 Task: Create a sub task Release to Production / Go Live for the task  Integrate website with inventory management systems in the project AgileGenie , assign it to team member softage.2@softage.net and update the status of the sub task to  Off Track , set the priority of the sub task to High
Action: Mouse moved to (779, 472)
Screenshot: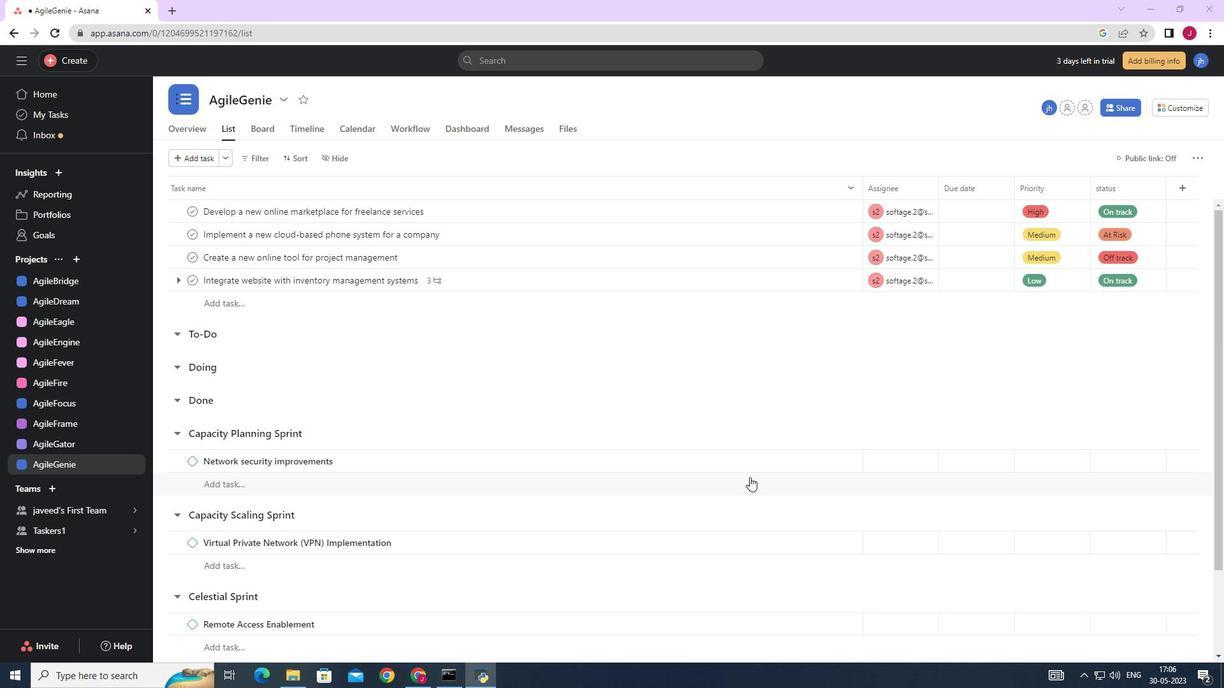 
Action: Mouse scrolled (779, 471) with delta (0, 0)
Screenshot: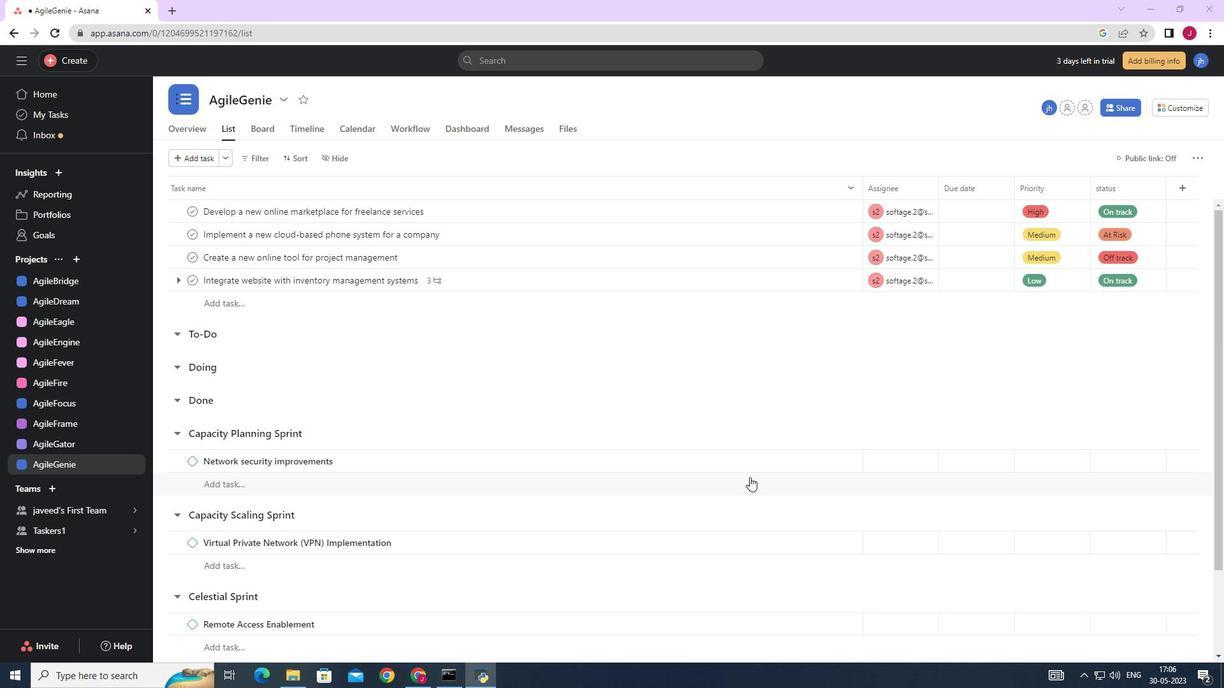 
Action: Mouse moved to (779, 471)
Screenshot: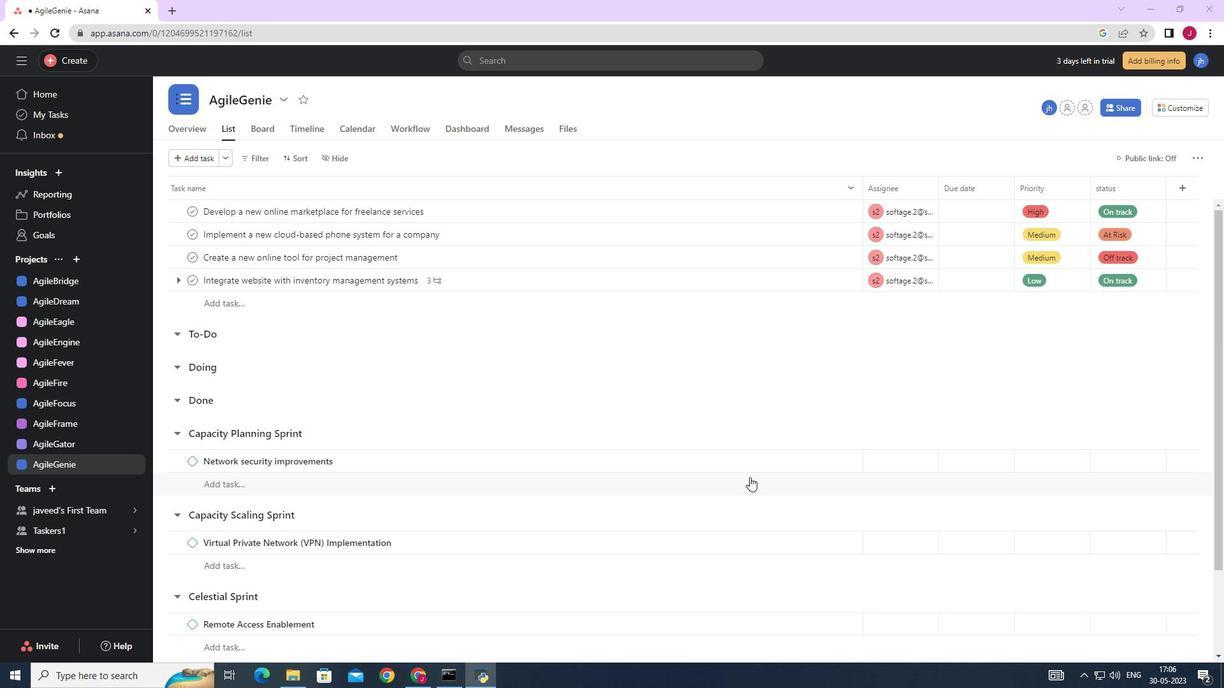 
Action: Mouse scrolled (779, 471) with delta (0, 0)
Screenshot: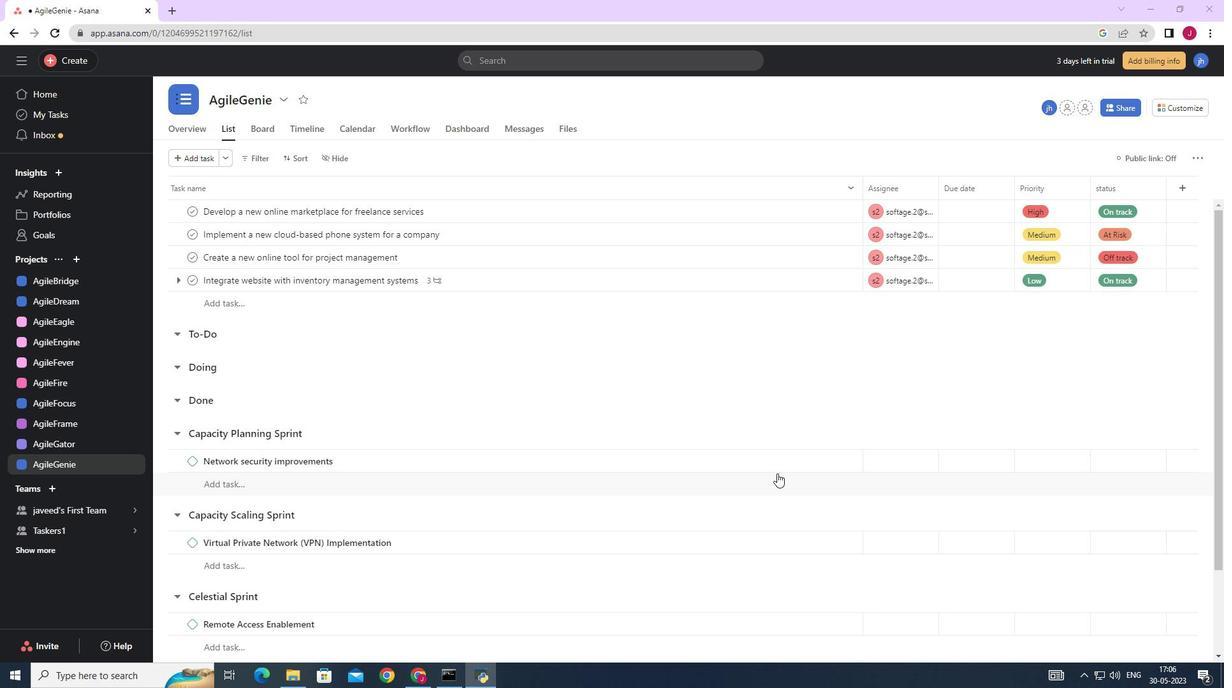 
Action: Mouse moved to (780, 471)
Screenshot: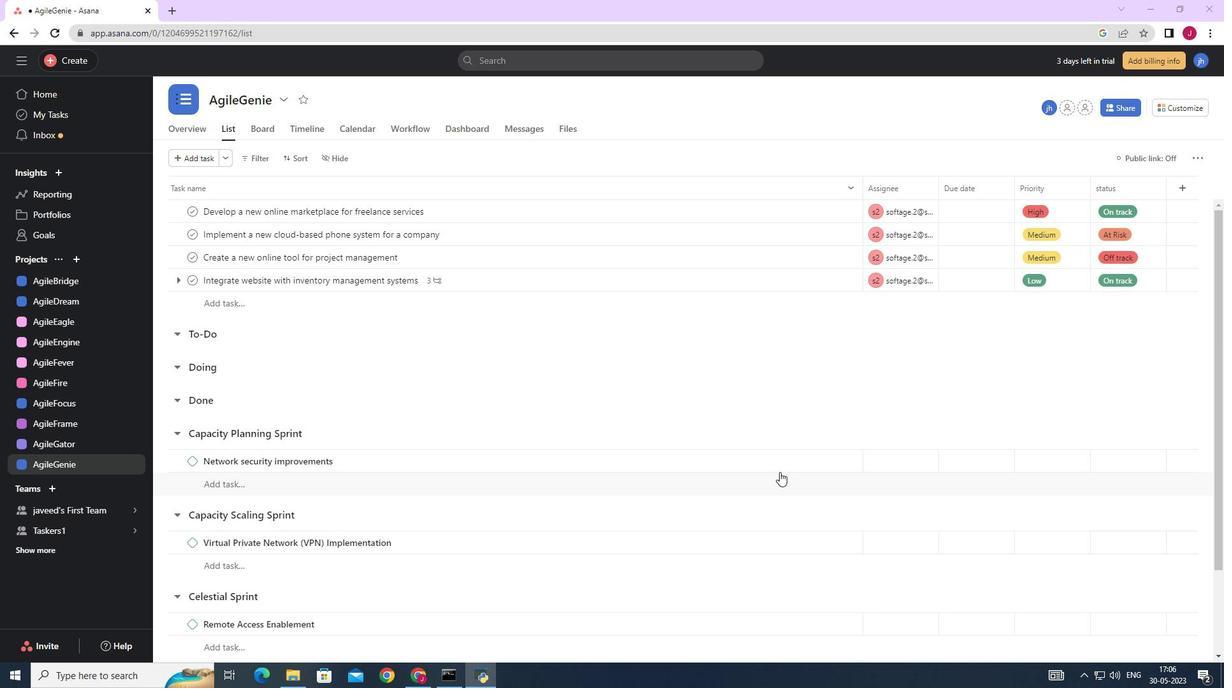 
Action: Mouse scrolled (780, 470) with delta (0, 0)
Screenshot: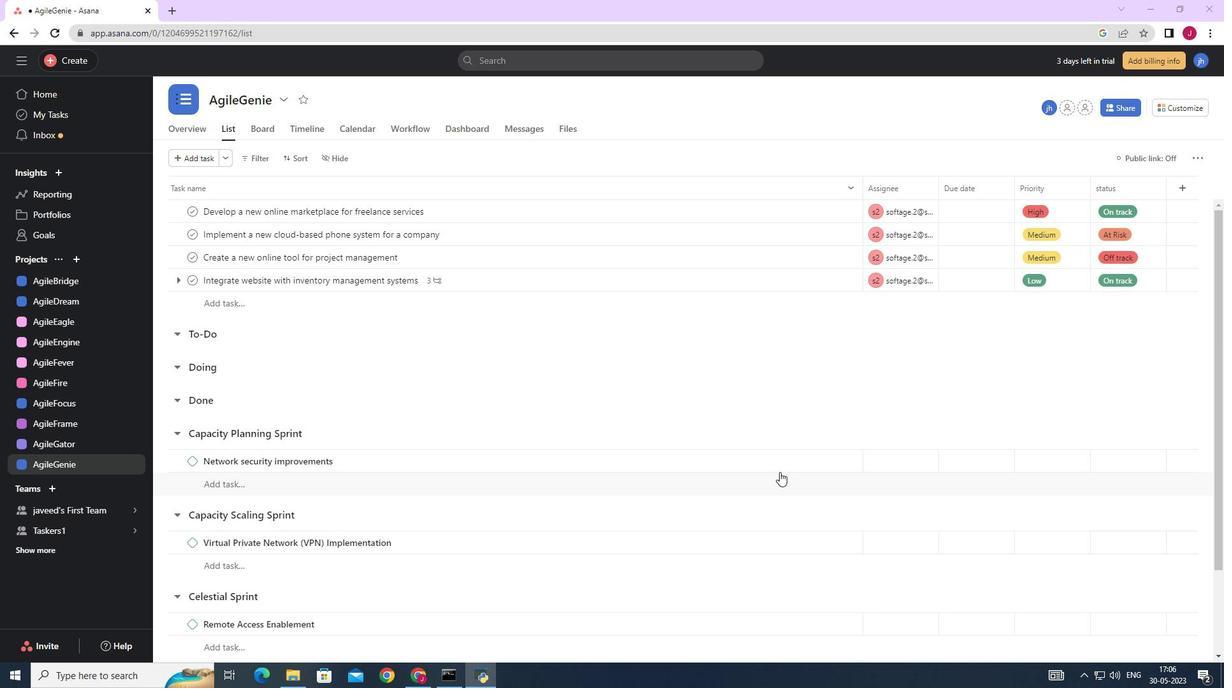 
Action: Mouse moved to (781, 471)
Screenshot: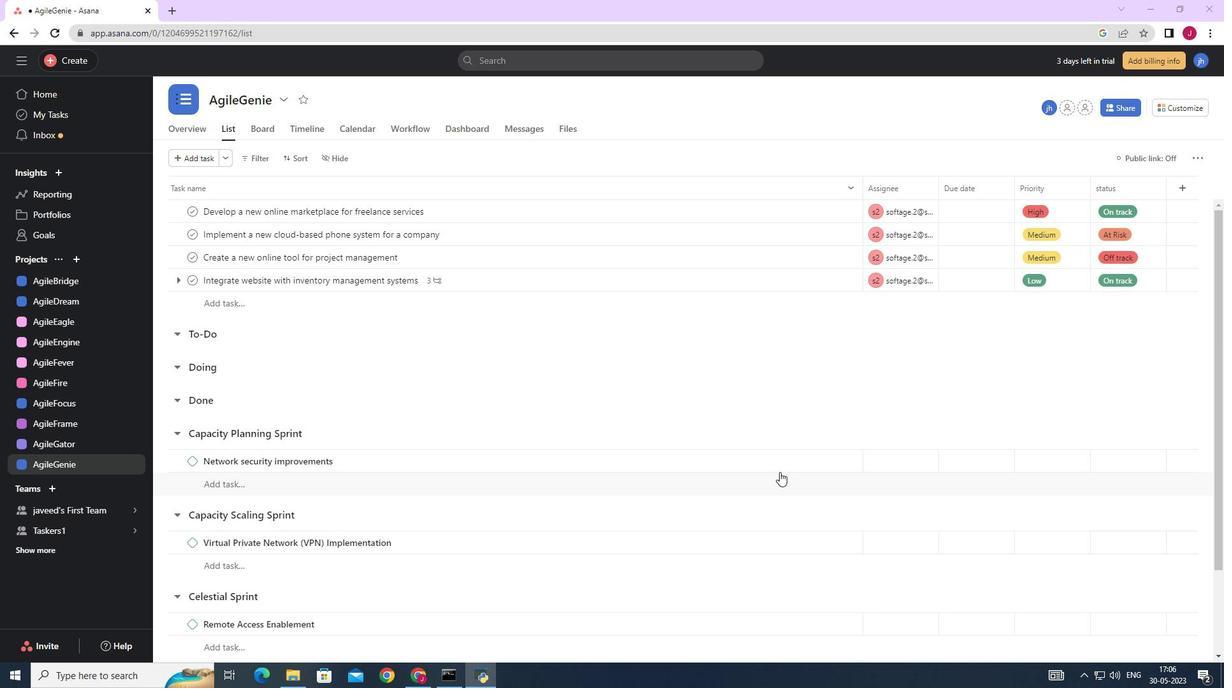 
Action: Mouse scrolled (781, 470) with delta (0, 0)
Screenshot: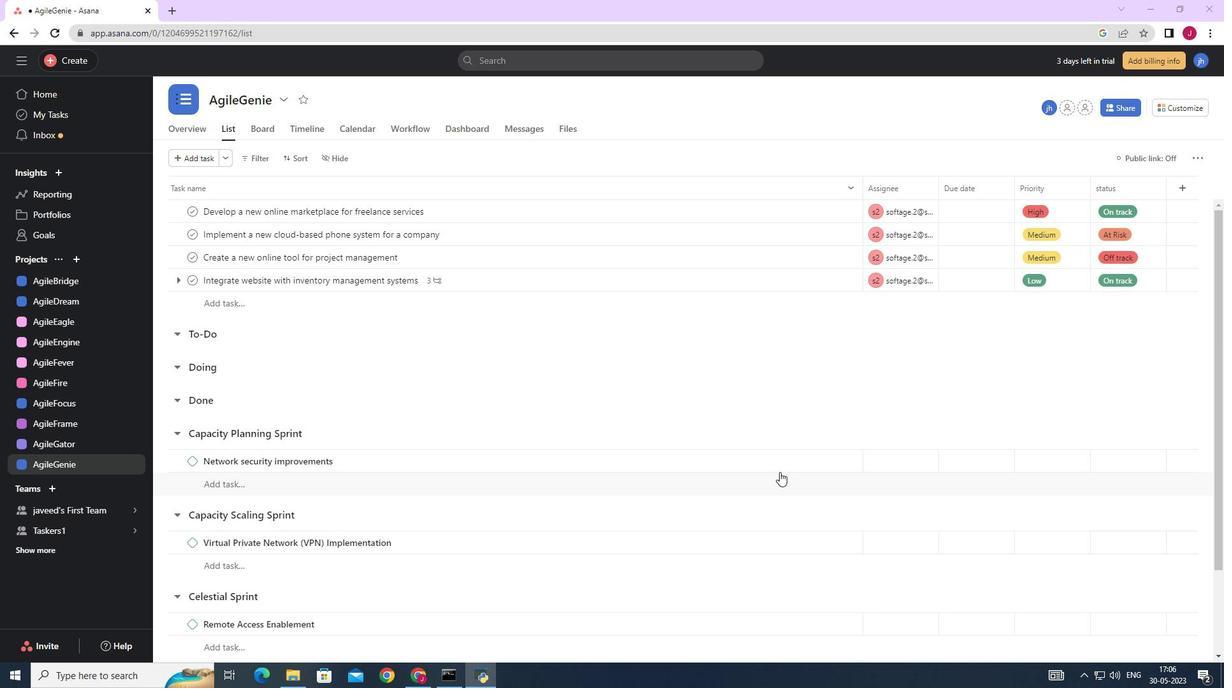 
Action: Mouse moved to (720, 432)
Screenshot: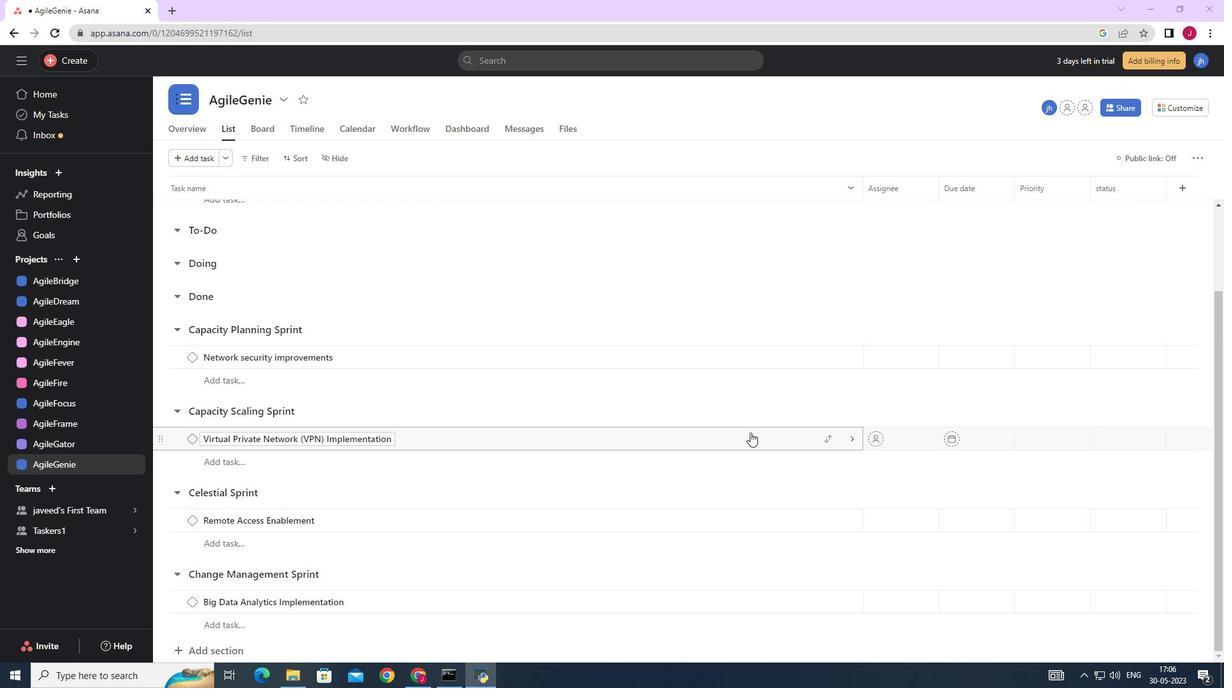 
Action: Mouse scrolled (720, 433) with delta (0, 0)
Screenshot: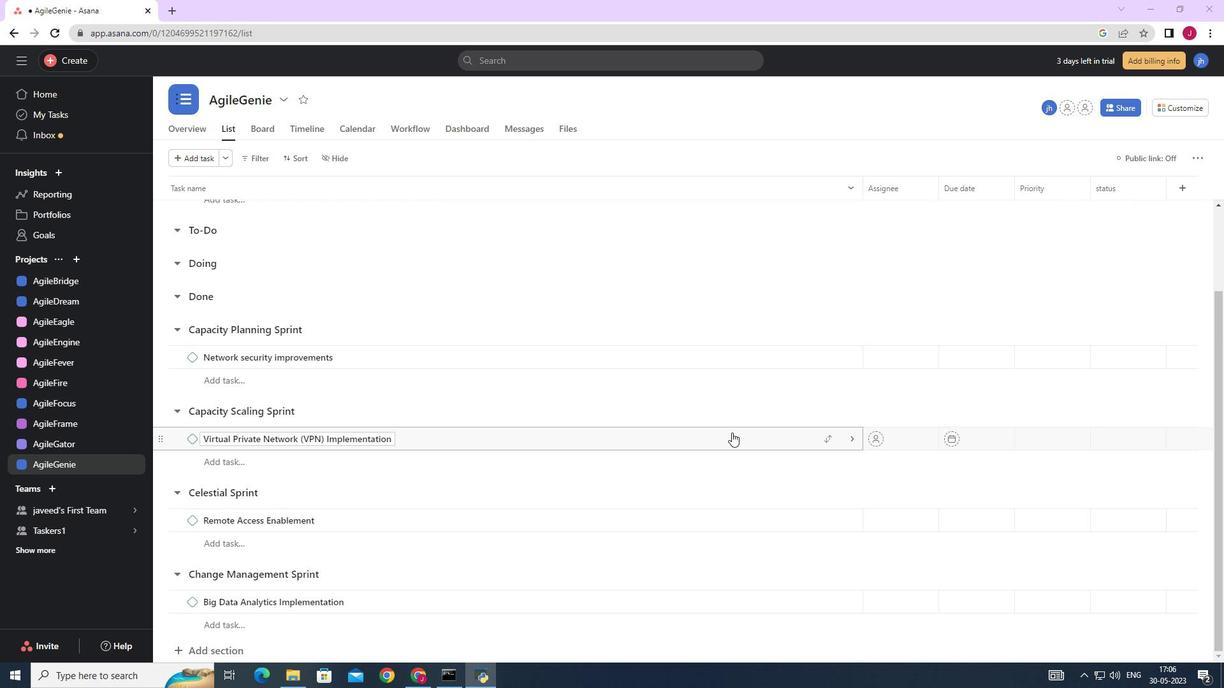 
Action: Mouse scrolled (720, 433) with delta (0, 0)
Screenshot: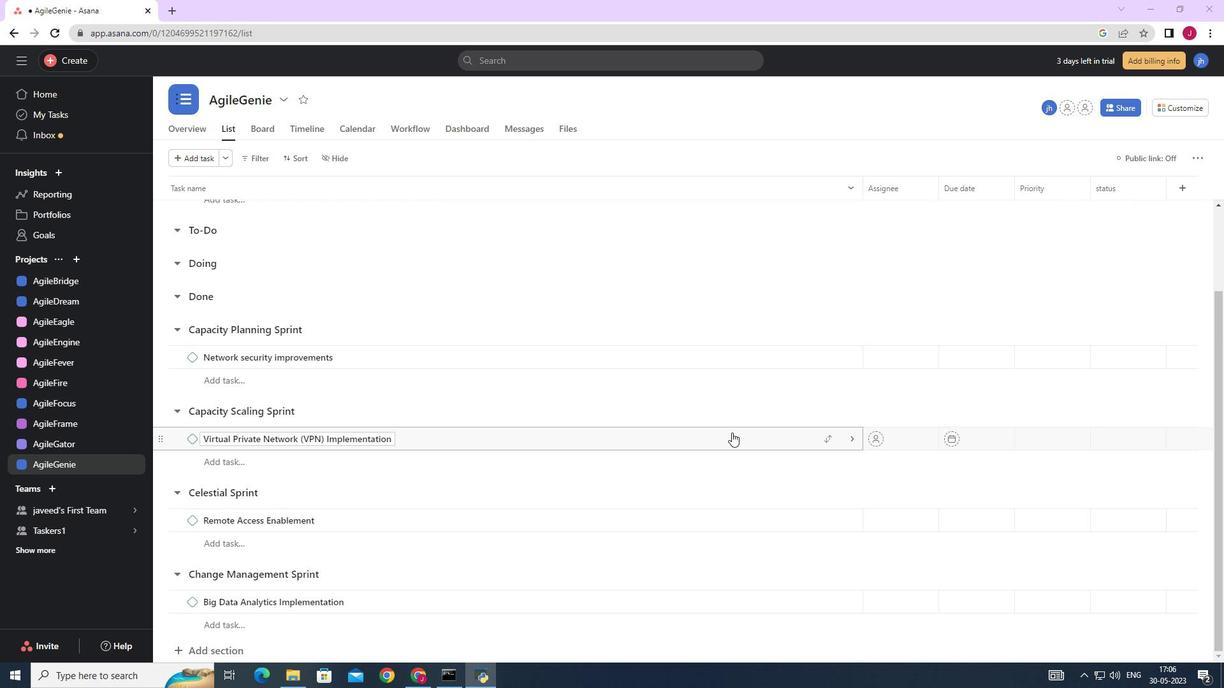 
Action: Mouse scrolled (720, 433) with delta (0, 0)
Screenshot: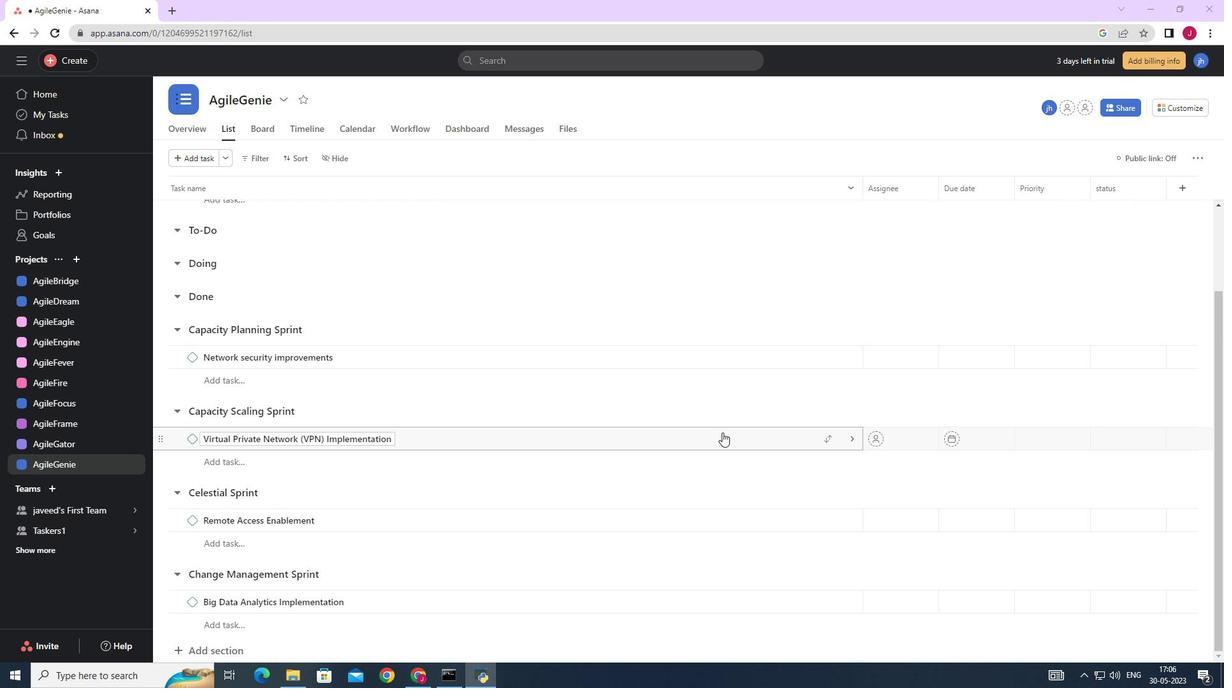 
Action: Mouse moved to (774, 286)
Screenshot: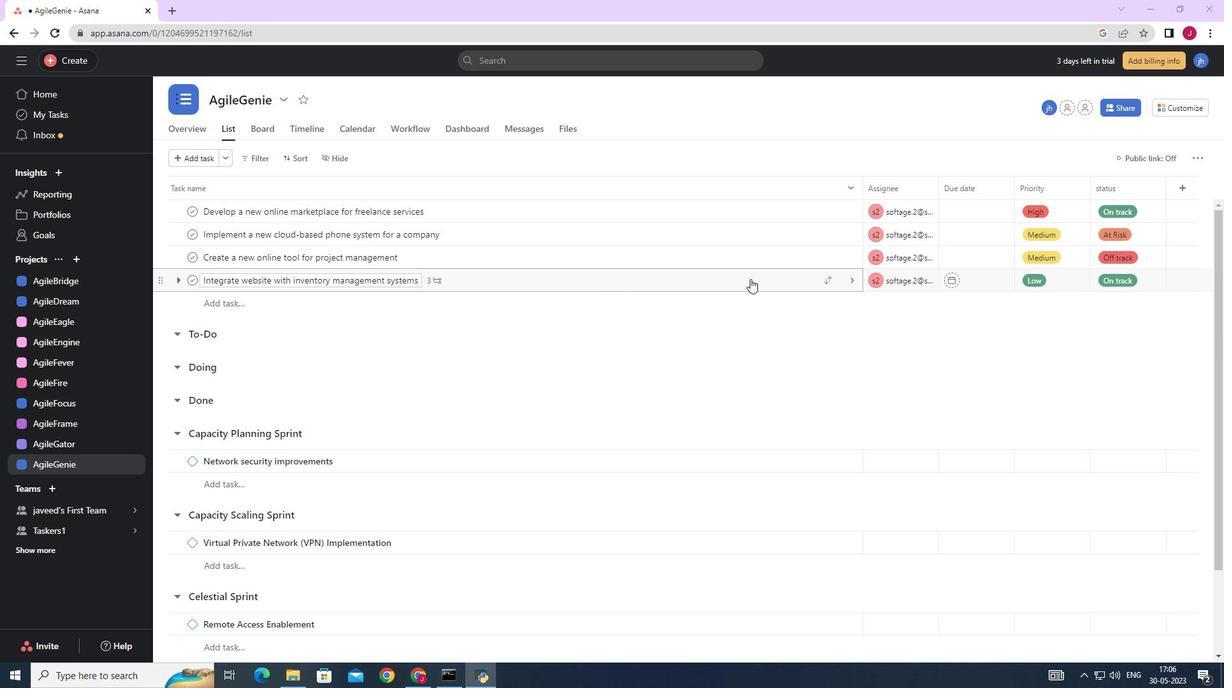 
Action: Mouse pressed left at (774, 286)
Screenshot: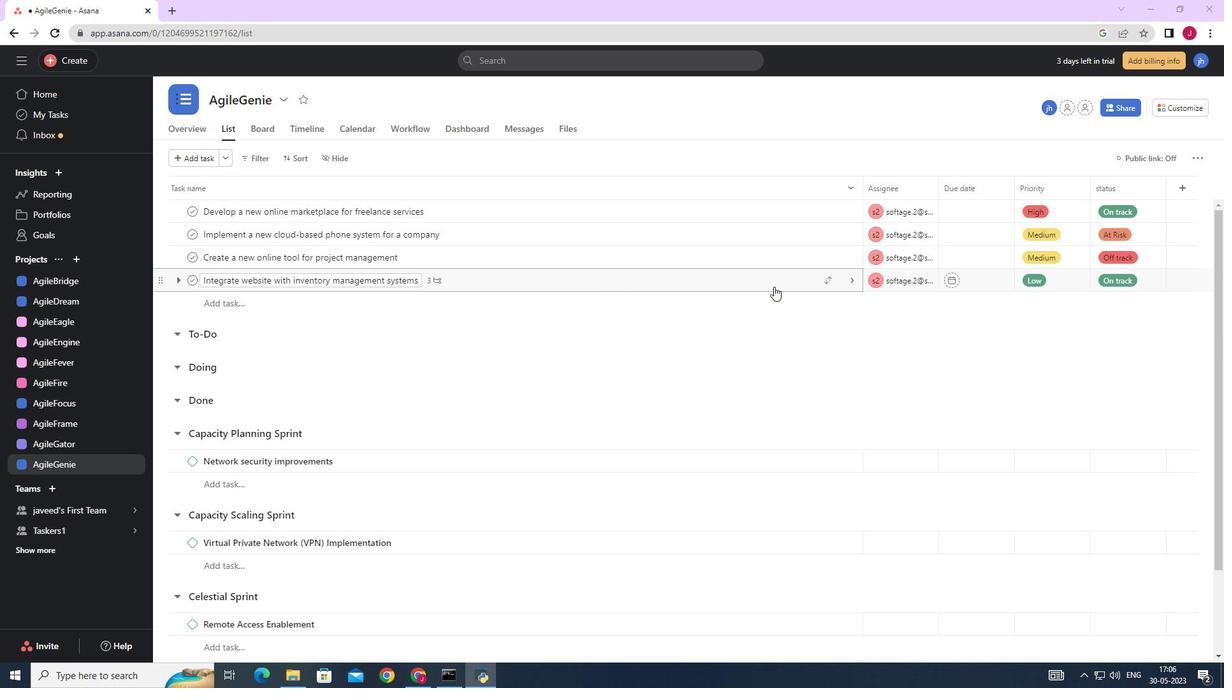 
Action: Mouse moved to (836, 430)
Screenshot: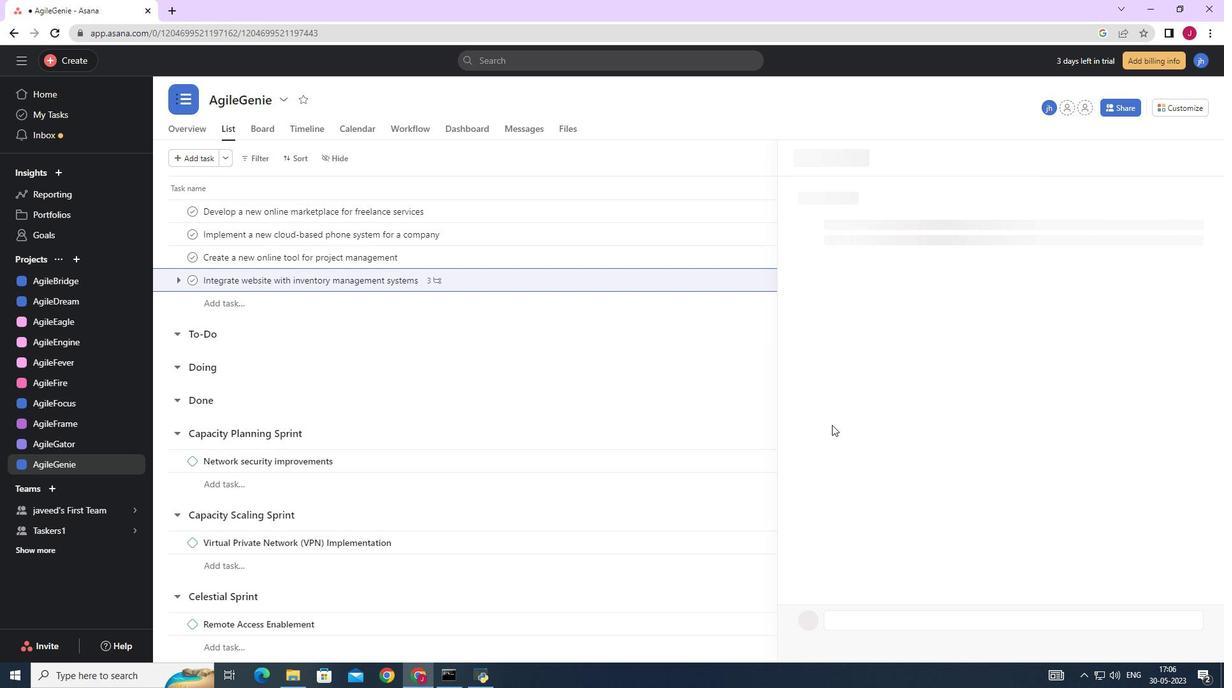 
Action: Mouse scrolled (836, 429) with delta (0, 0)
Screenshot: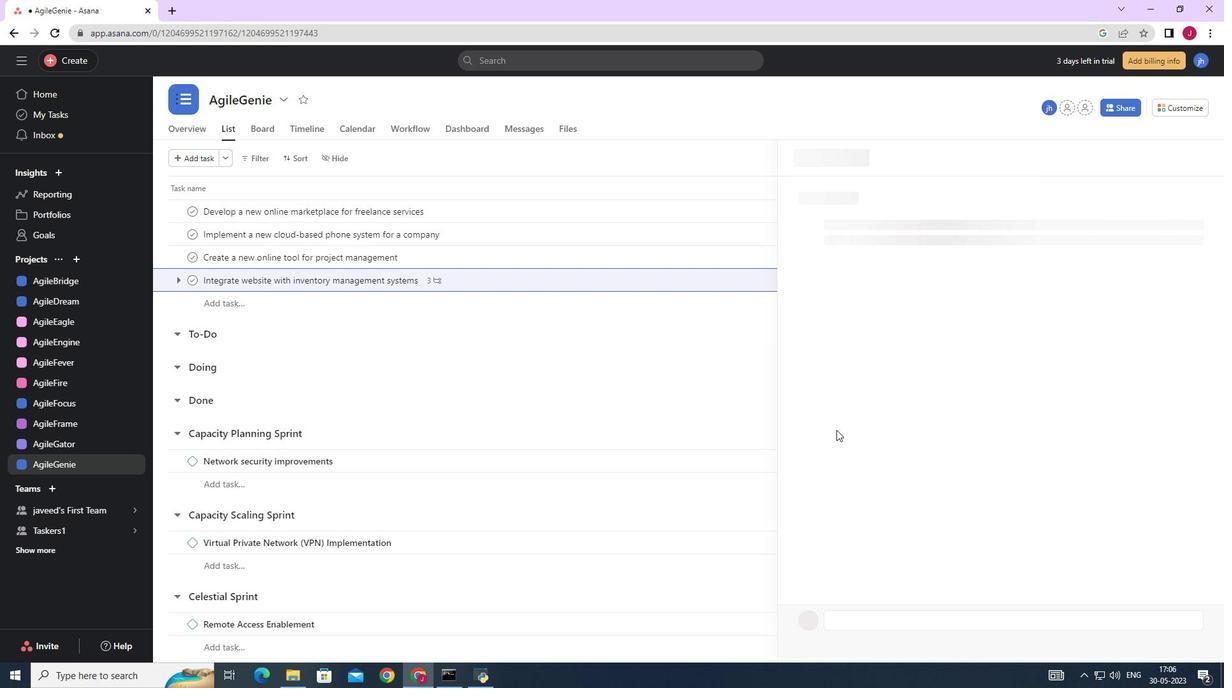 
Action: Mouse scrolled (836, 429) with delta (0, 0)
Screenshot: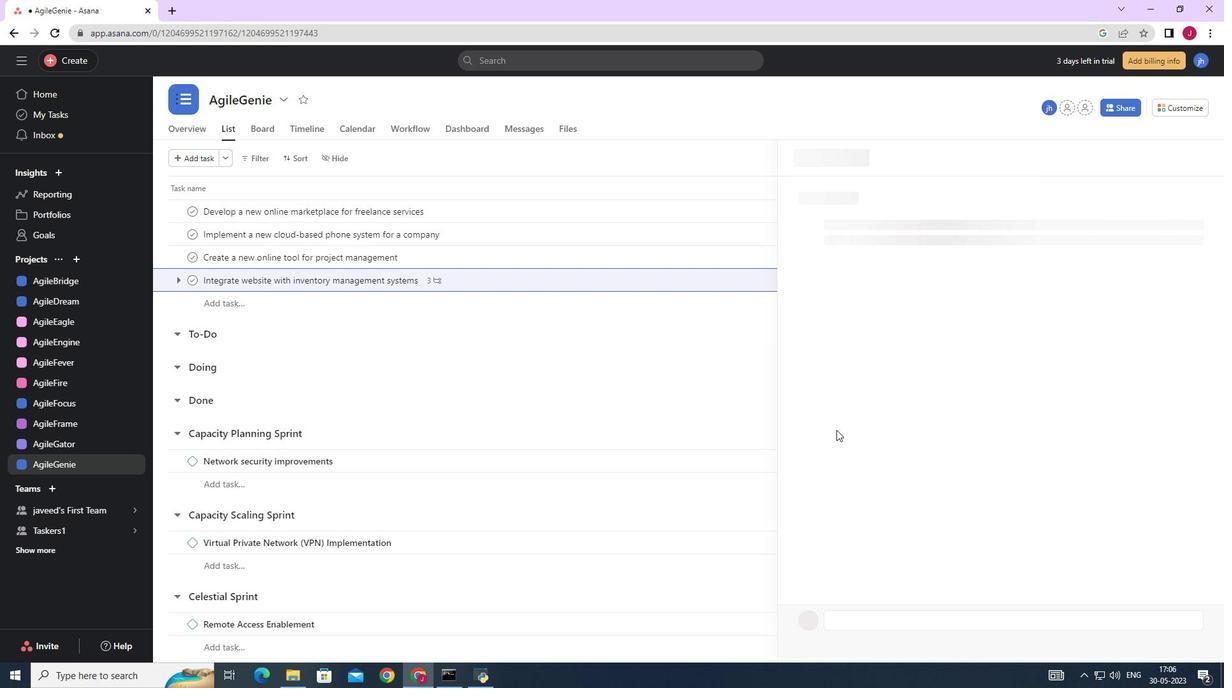 
Action: Mouse scrolled (836, 429) with delta (0, 0)
Screenshot: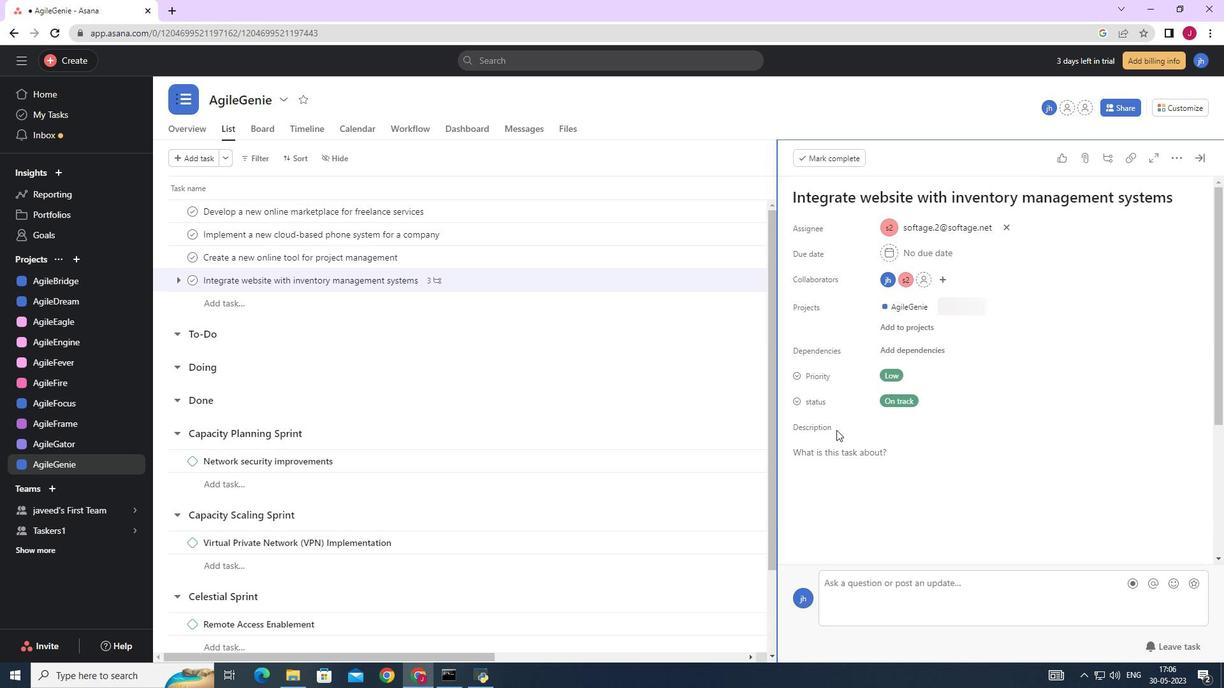 
Action: Mouse scrolled (836, 429) with delta (0, 0)
Screenshot: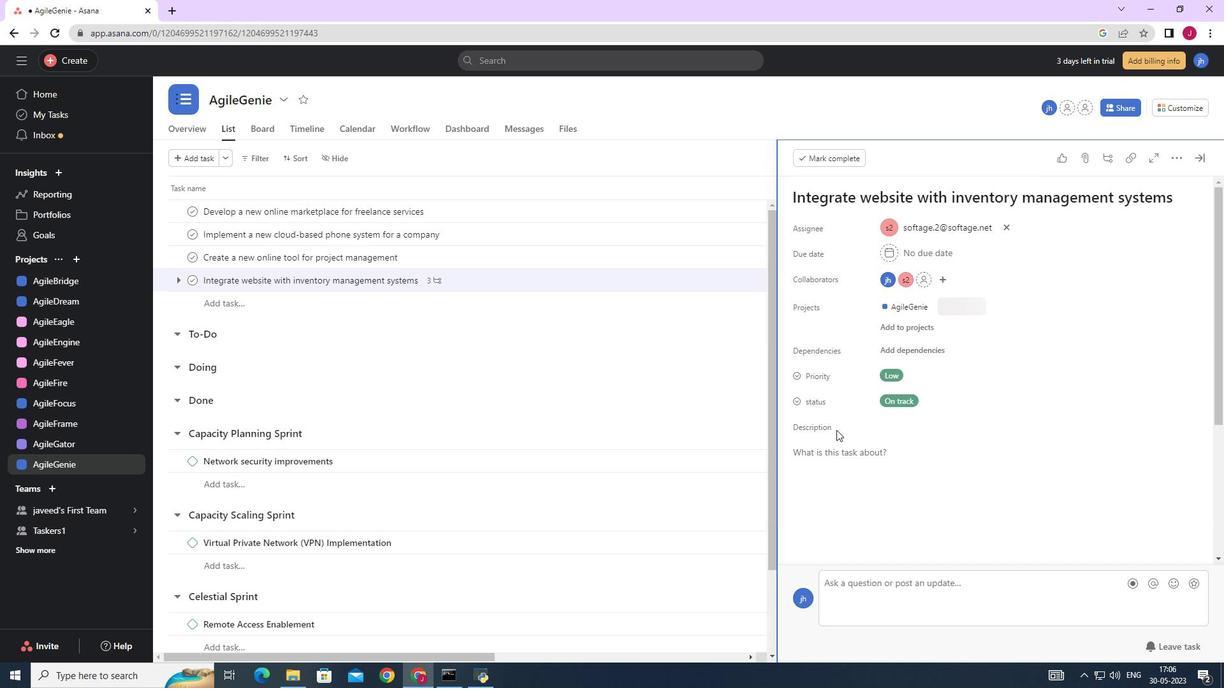 
Action: Mouse moved to (818, 461)
Screenshot: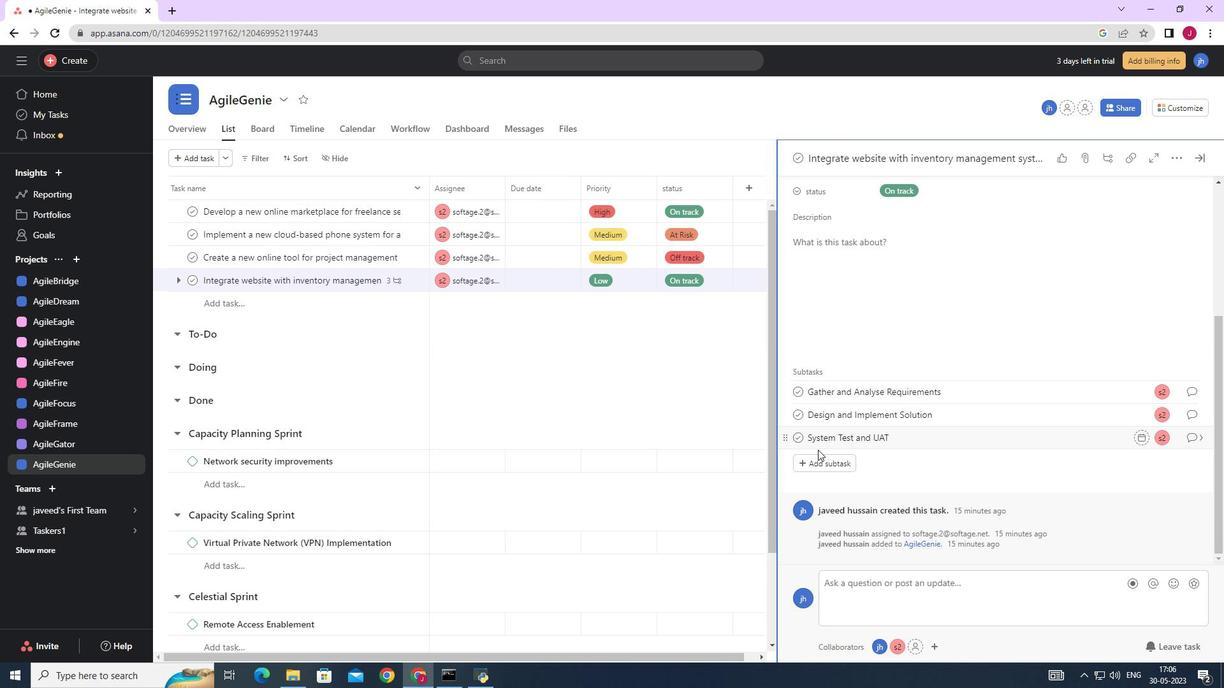 
Action: Mouse pressed left at (818, 461)
Screenshot: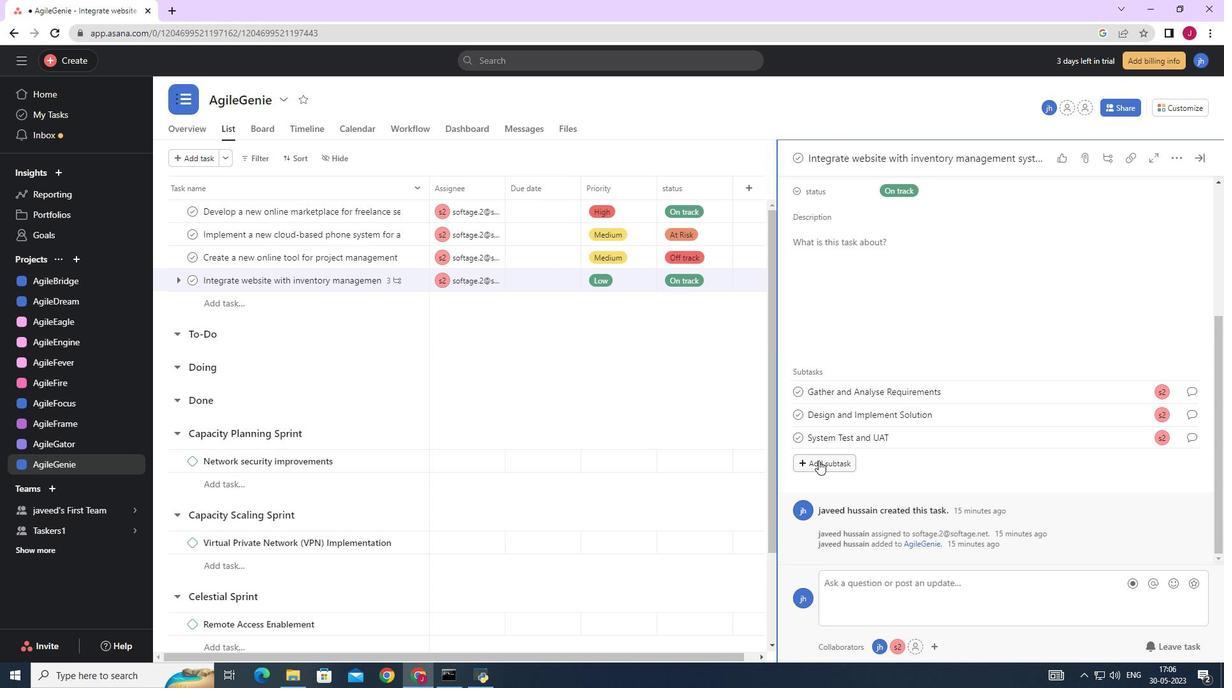 
Action: Mouse moved to (817, 462)
Screenshot: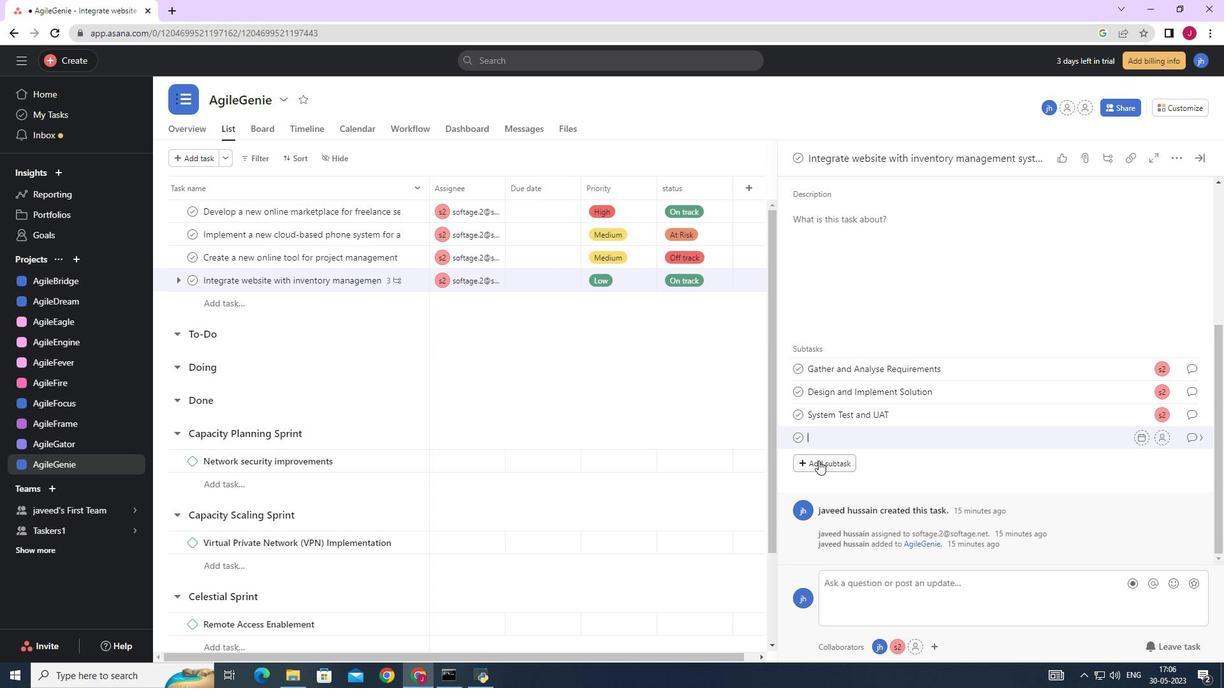
Action: Key pressed <Key.caps_lock>R<Key.caps_lock>e;ease<Key.space><Key.backspace><Key.backspace><Key.backspace><Key.backspace><Key.backspace><Key.backspace><Key.backspace><Key.backspace><Key.backspace><Key.backspace><Key.backspace>r<Key.caps_lock>ELEASE<Key.space>TO<Key.space>ORODUCTION<Key.space>/<Key.space><Key.caps_lock>g<Key.caps_lock>O<Key.space><Key.caps_lock>l<Key.caps_lock>IVE<Key.space><Key.left><Key.left><Key.left><Key.left><Key.left><Key.left><Key.left><Key.left><Key.left><Key.left><Key.left><Key.left><Key.left><Key.left><Key.left><Key.left><Key.left><Key.left><Key.left><Key.left><Key.backspace>P<Key.right><Key.right><Key.right><Key.right><Key.right><Key.right><Key.right><Key.right><Key.right><Key.right><Key.right><Key.right><Key.right><Key.right><Key.right><Key.right><Key.right><Key.right><Key.right>
Screenshot: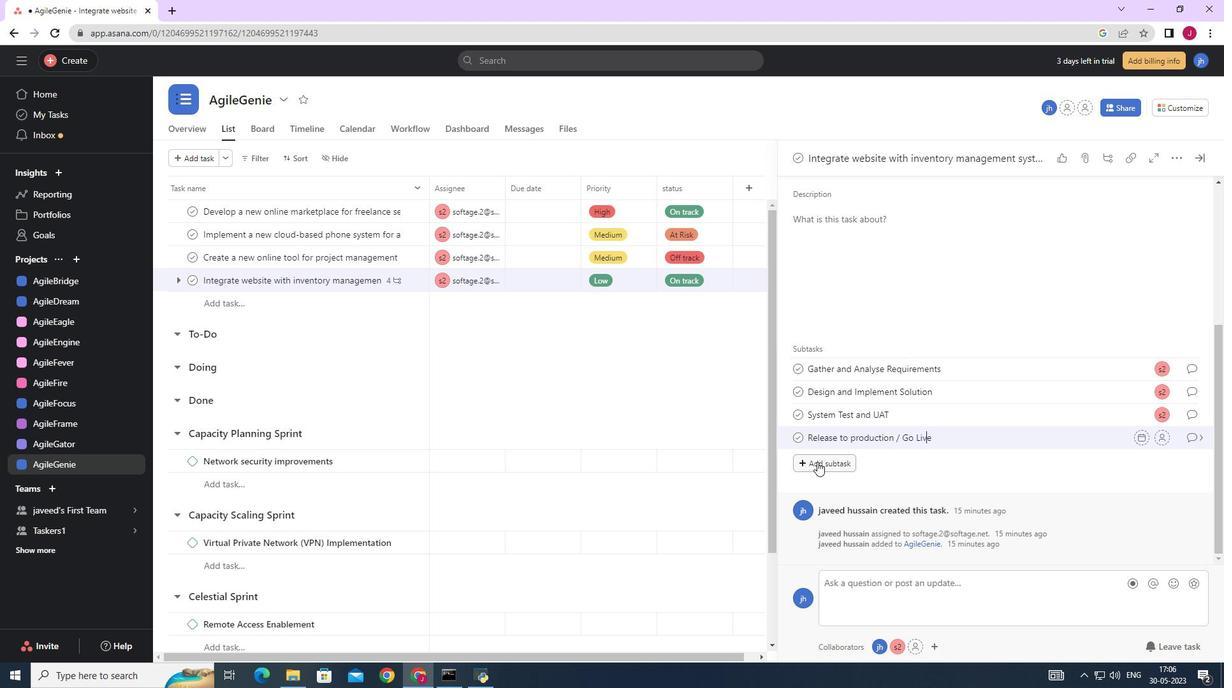 
Action: Mouse moved to (1165, 441)
Screenshot: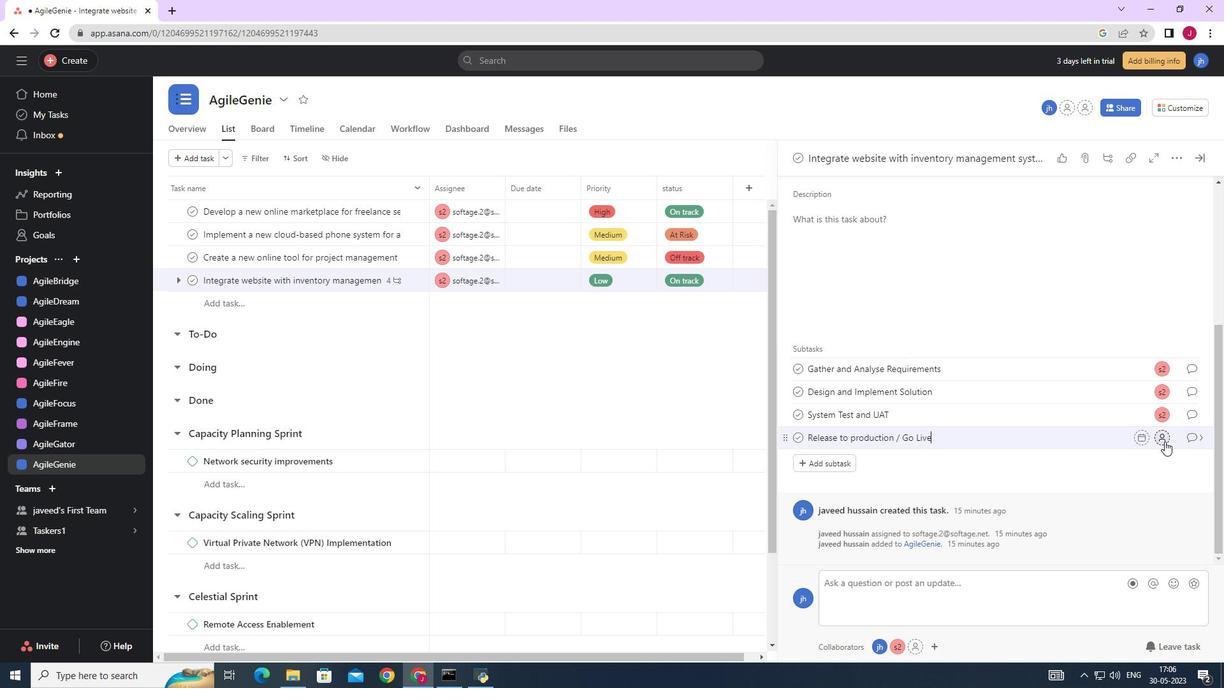 
Action: Mouse pressed left at (1165, 441)
Screenshot: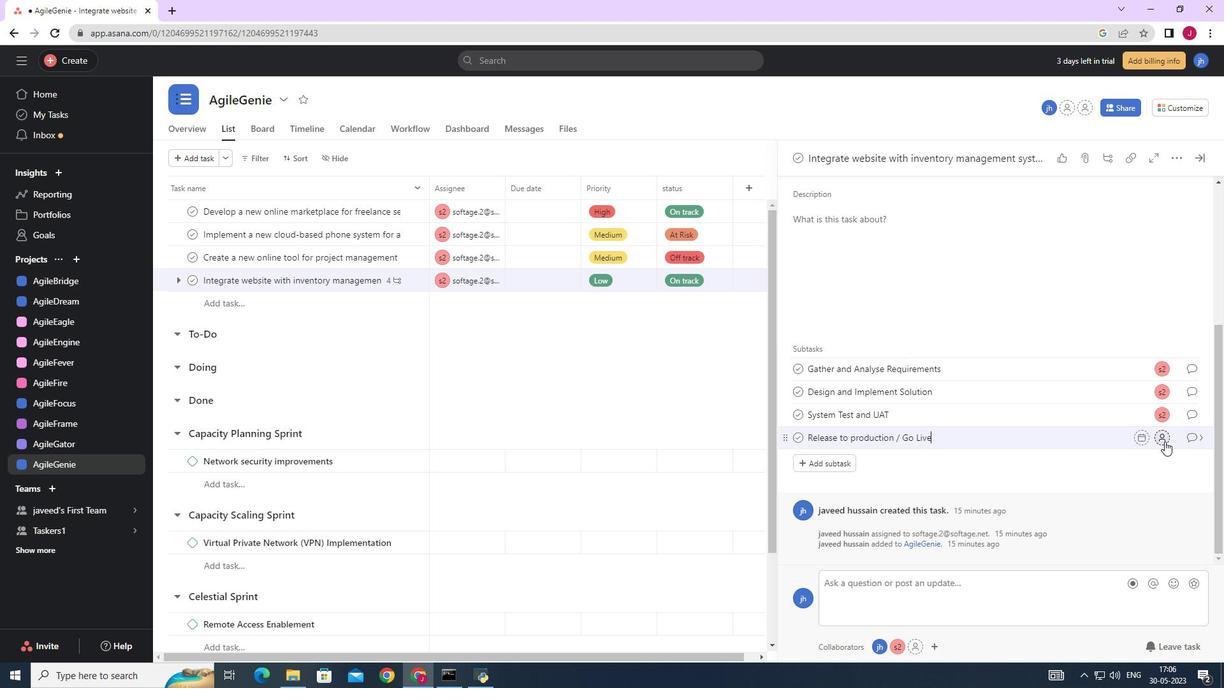 
Action: Mouse moved to (971, 497)
Screenshot: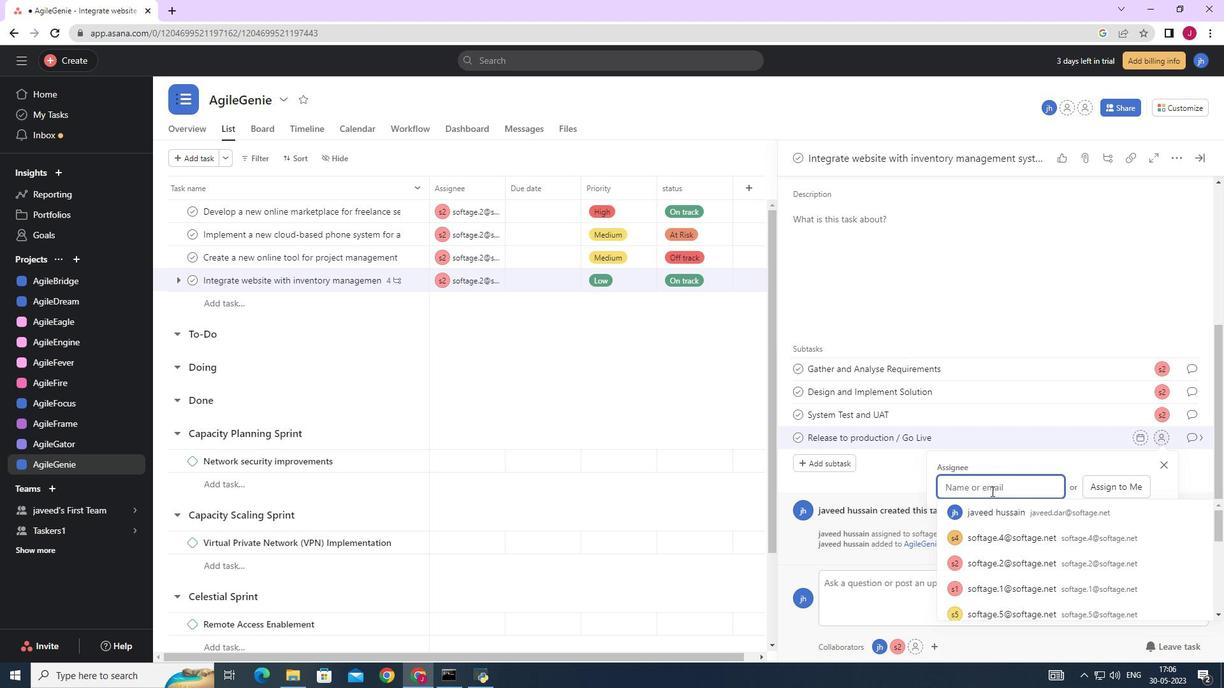 
Action: Key pressed SOFTAGE.2
Screenshot: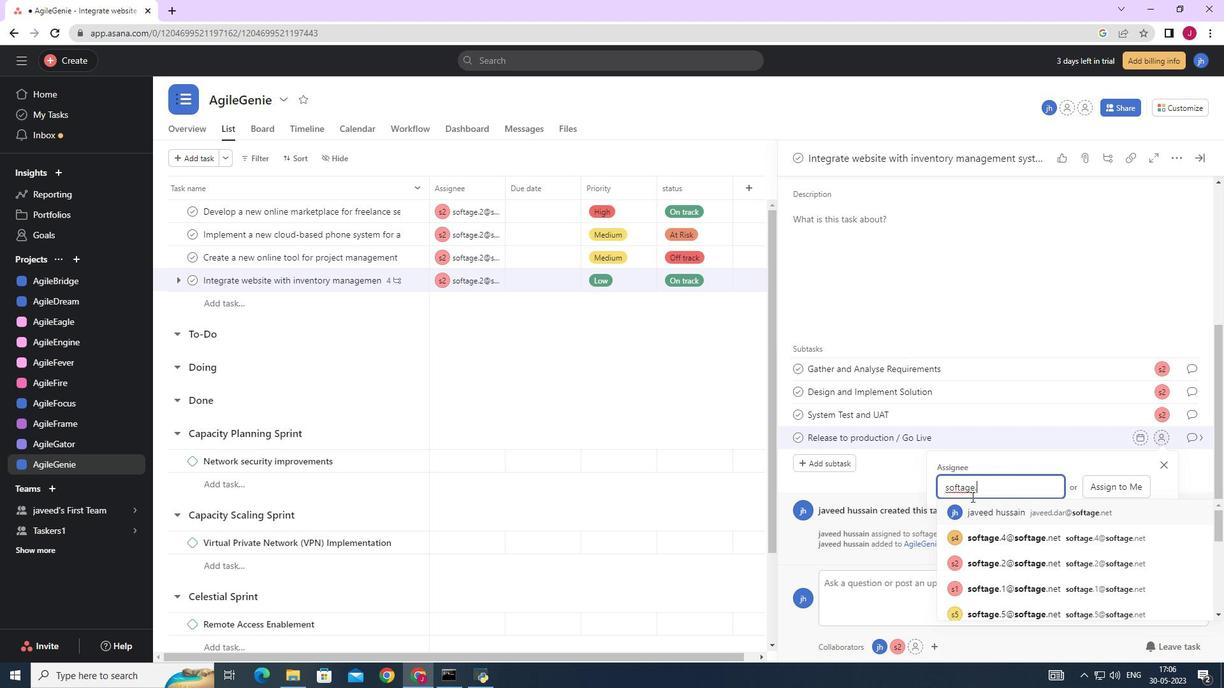 
Action: Mouse moved to (1010, 510)
Screenshot: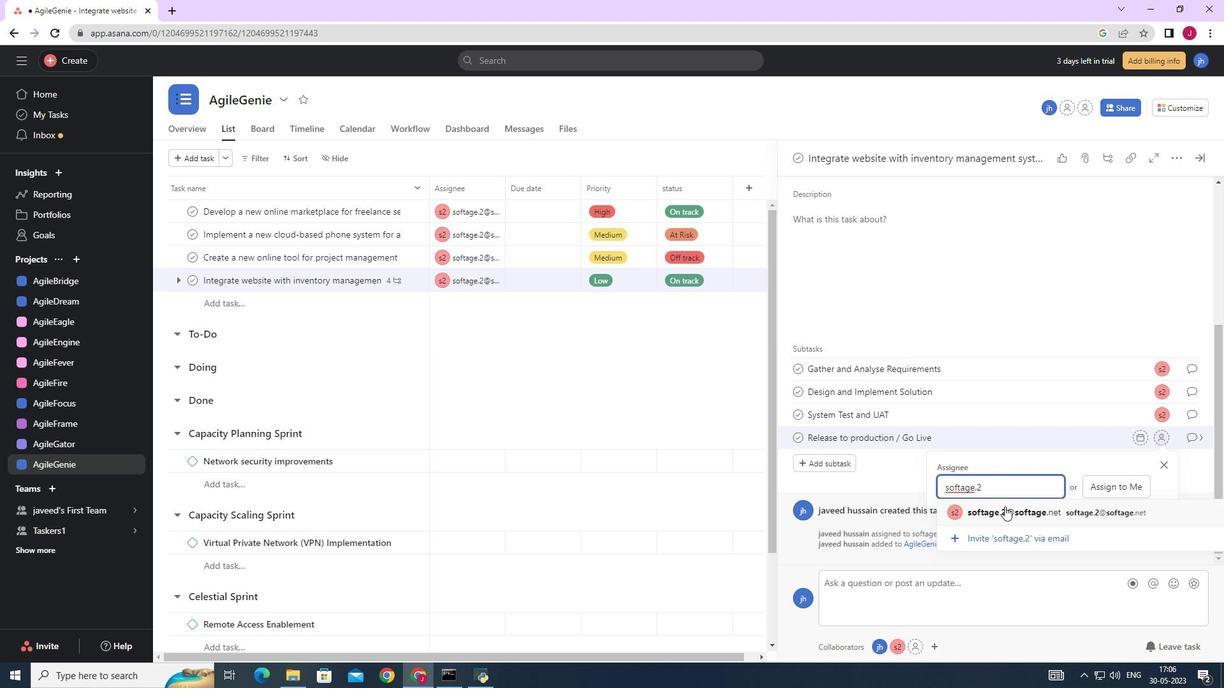 
Action: Mouse pressed left at (1010, 510)
Screenshot: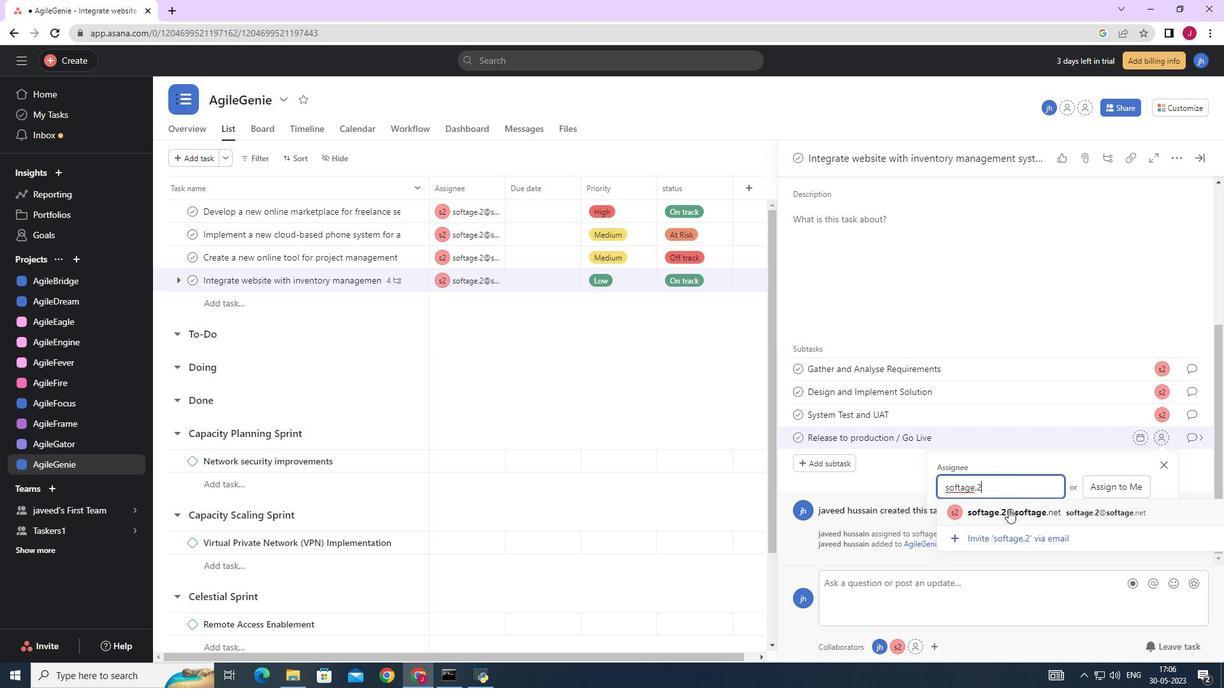 
Action: Mouse moved to (1186, 439)
Screenshot: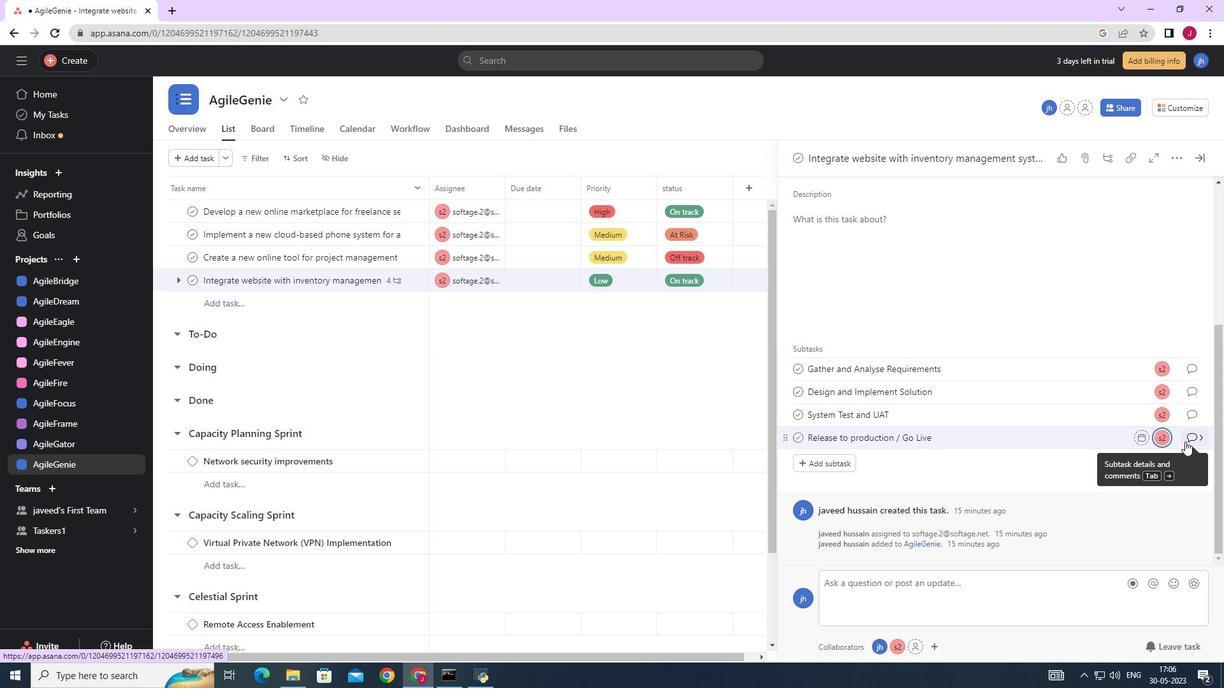 
Action: Mouse pressed left at (1186, 439)
Screenshot: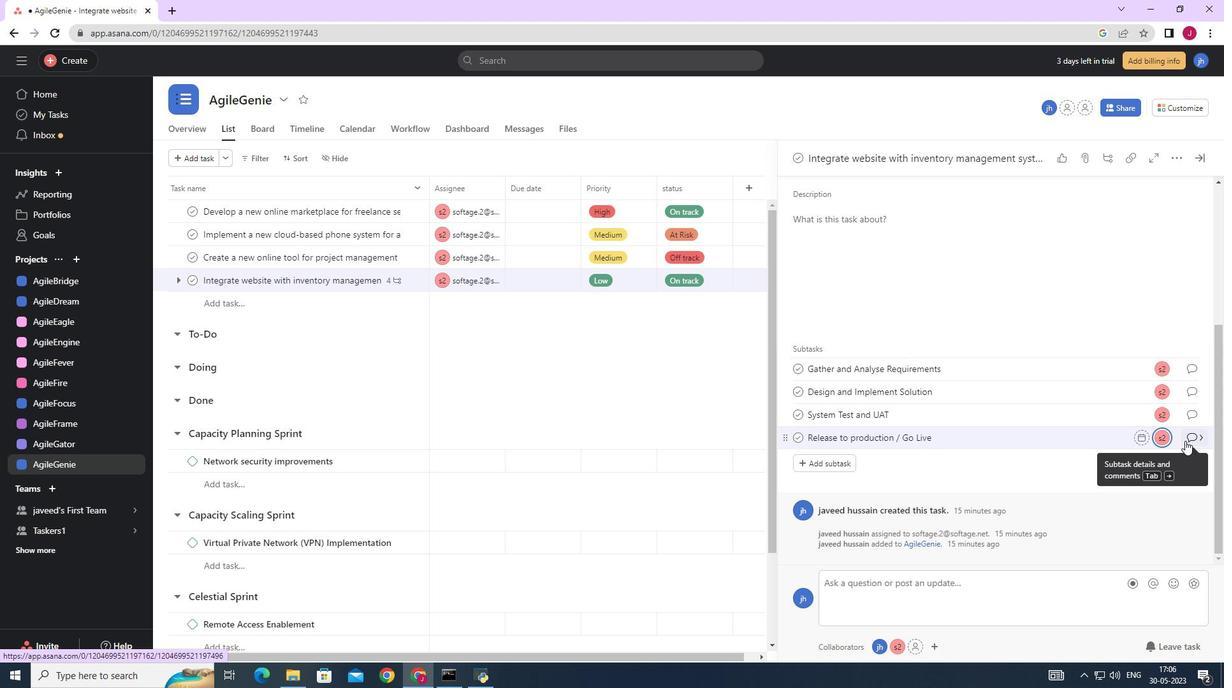 
Action: Mouse moved to (840, 364)
Screenshot: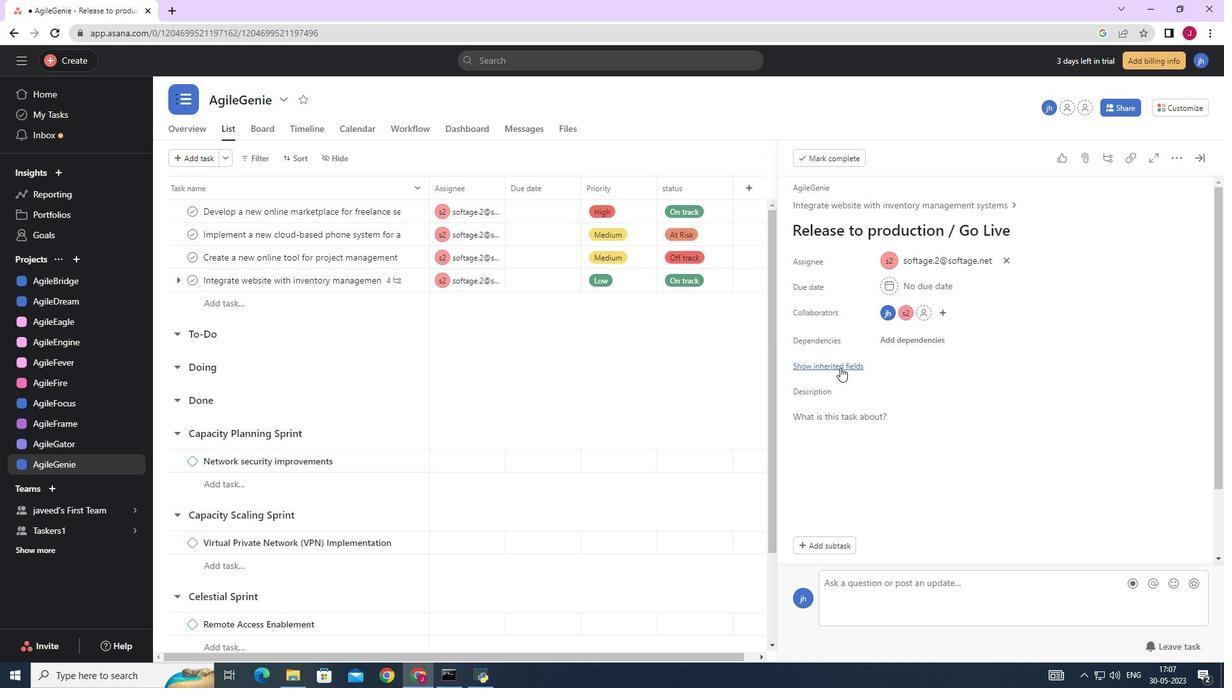 
Action: Mouse pressed left at (840, 364)
Screenshot: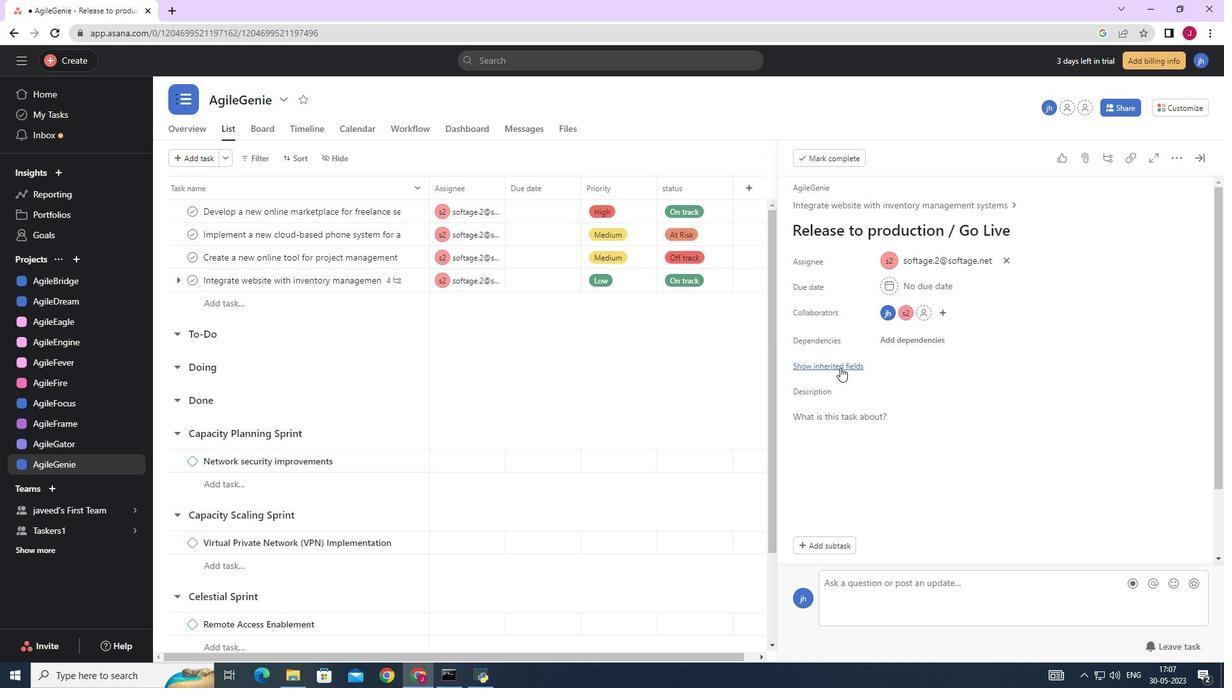 
Action: Mouse moved to (885, 390)
Screenshot: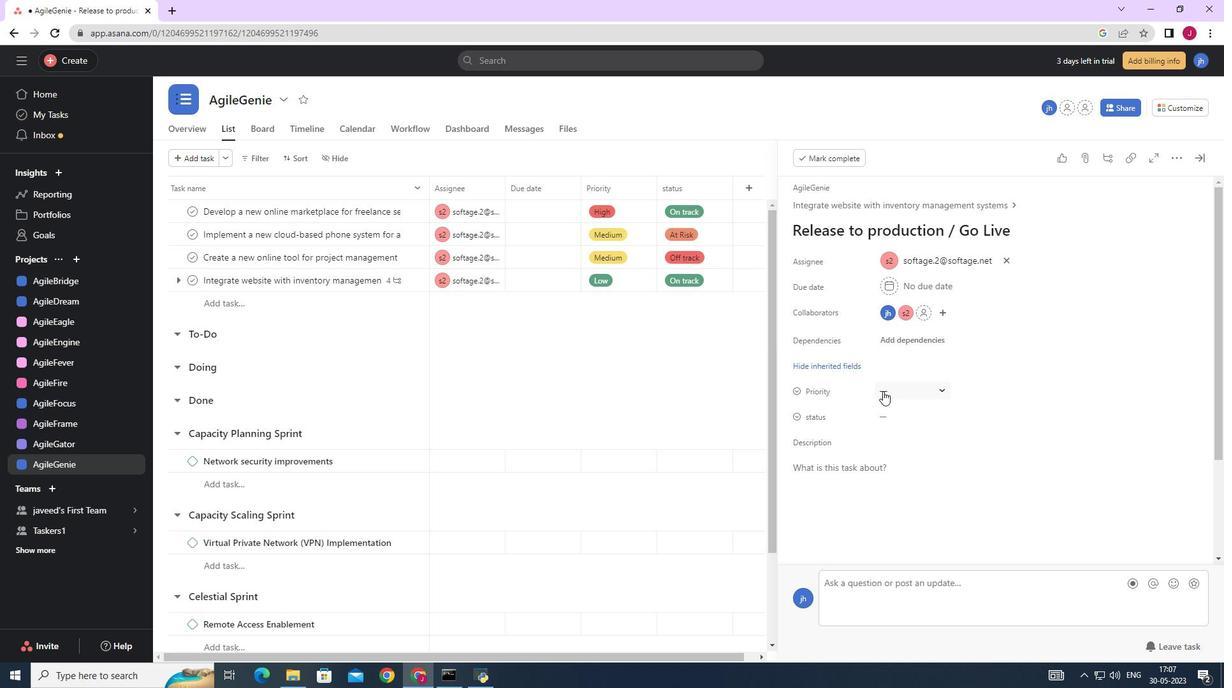 
Action: Mouse pressed left at (885, 390)
Screenshot: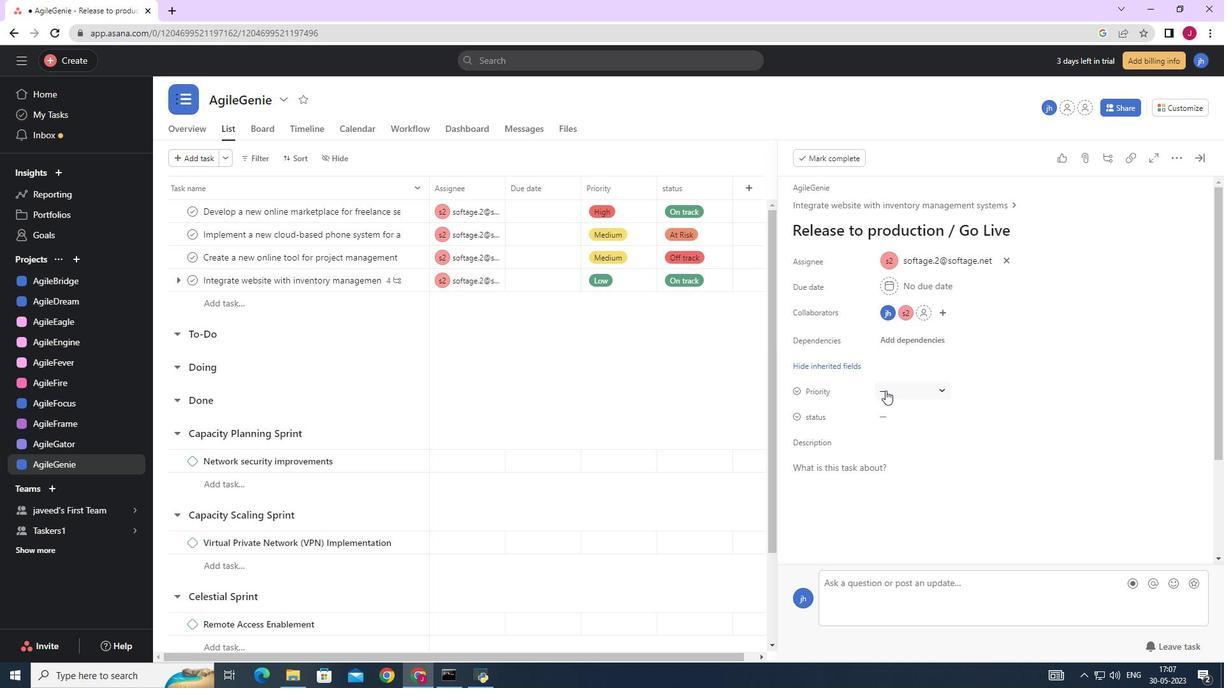 
Action: Mouse moved to (920, 433)
Screenshot: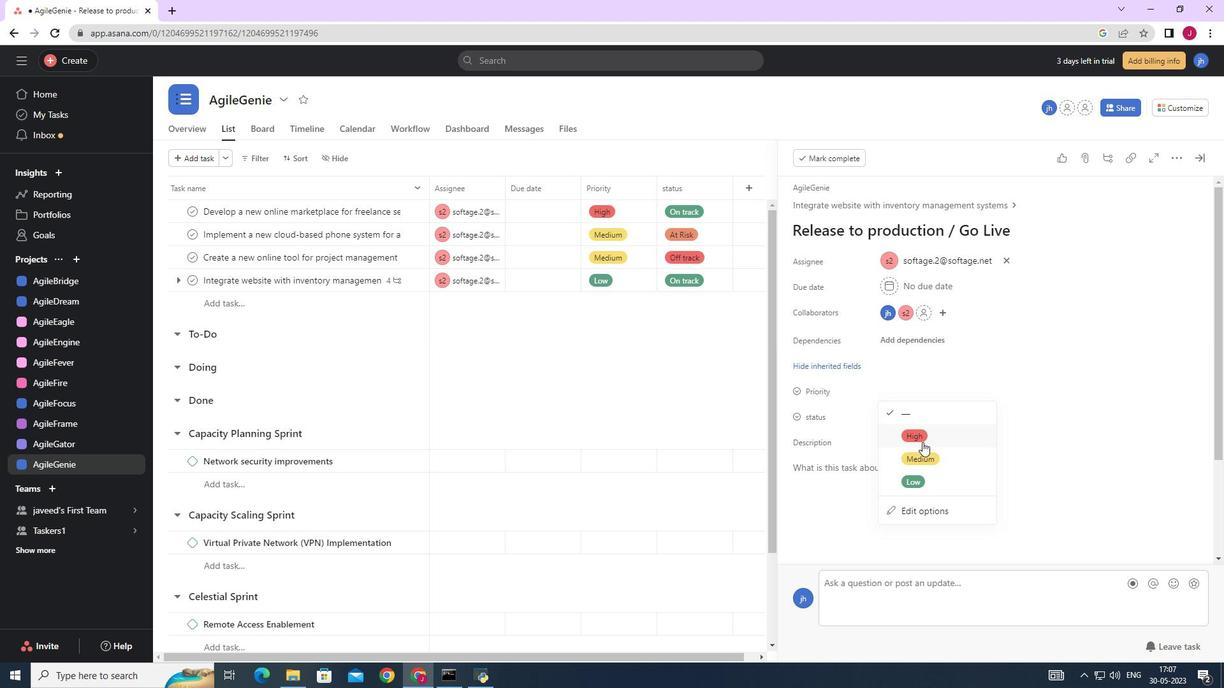 
Action: Mouse pressed left at (920, 433)
Screenshot: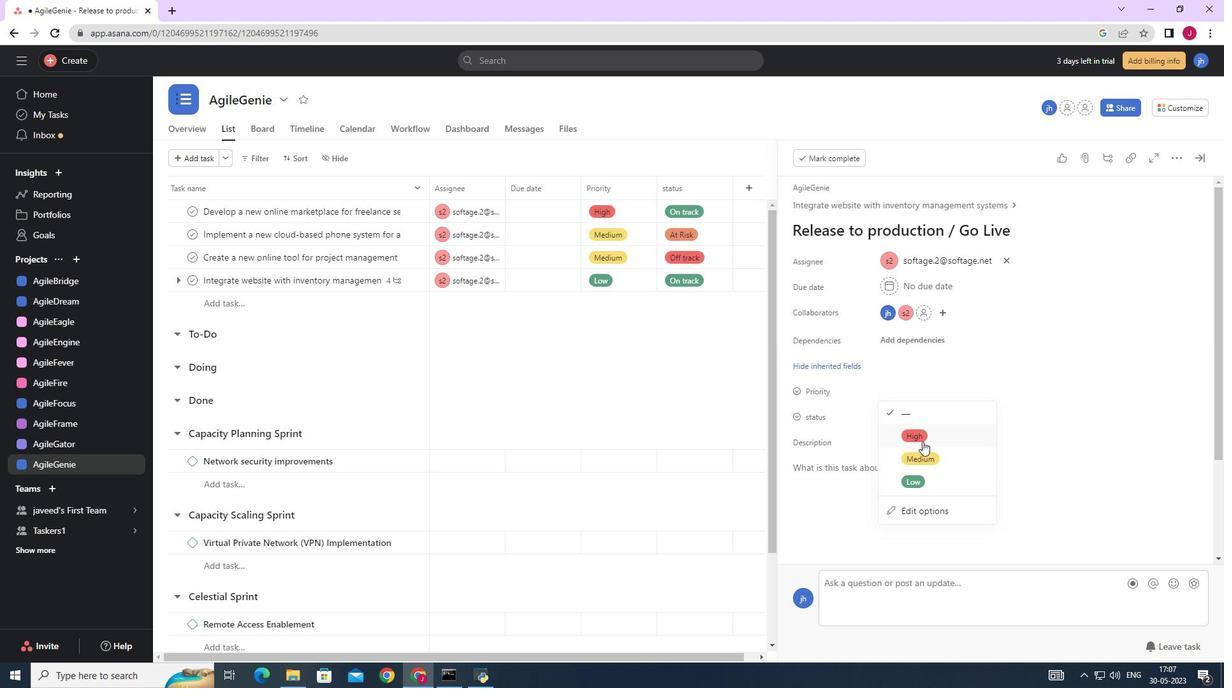 
Action: Mouse moved to (890, 418)
Screenshot: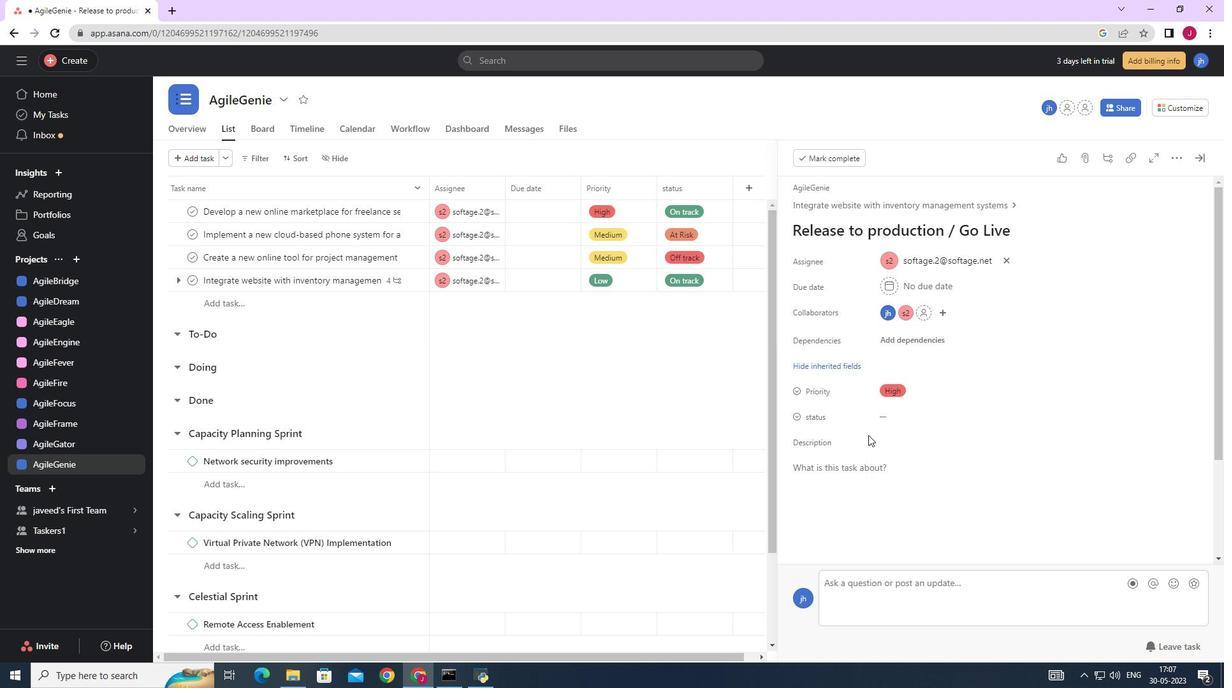 
Action: Mouse pressed left at (890, 418)
Screenshot: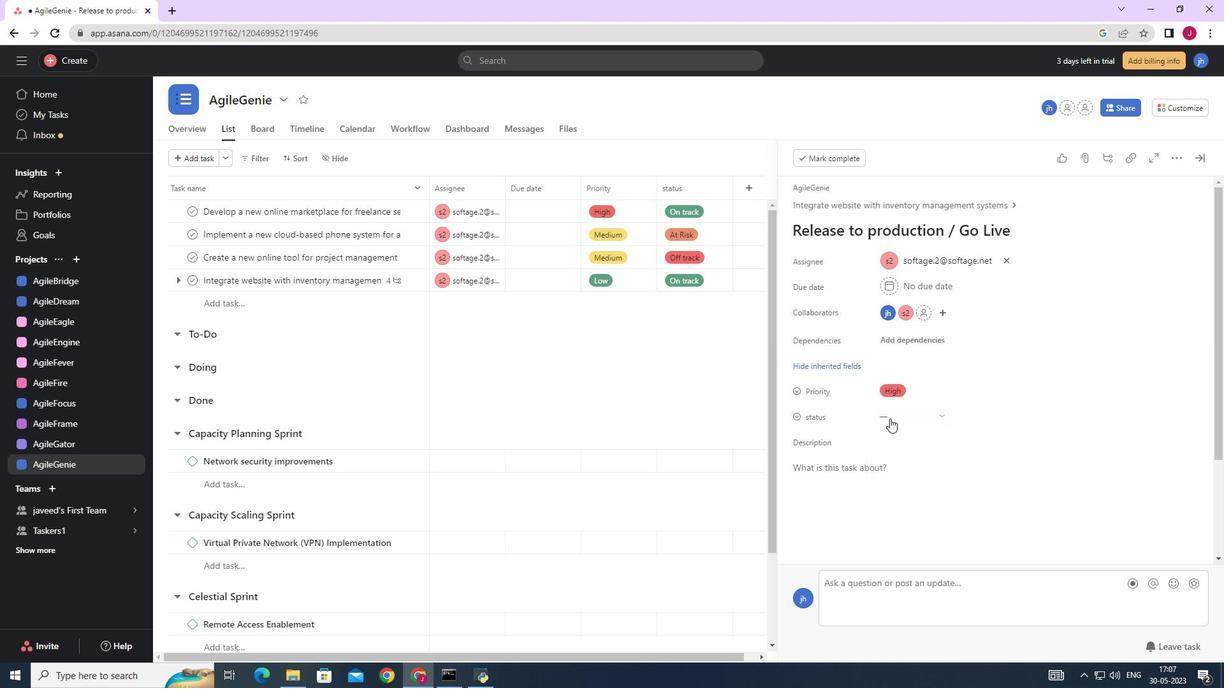 
Action: Mouse moved to (917, 482)
Screenshot: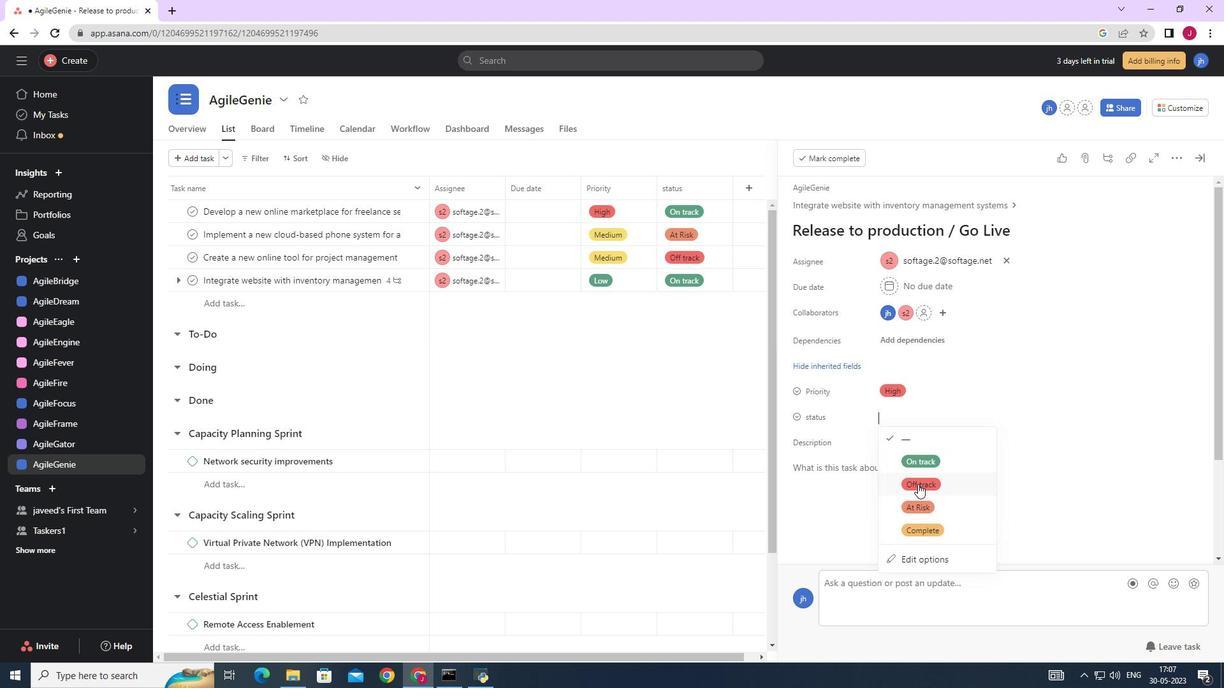 
Action: Mouse pressed left at (917, 482)
Screenshot: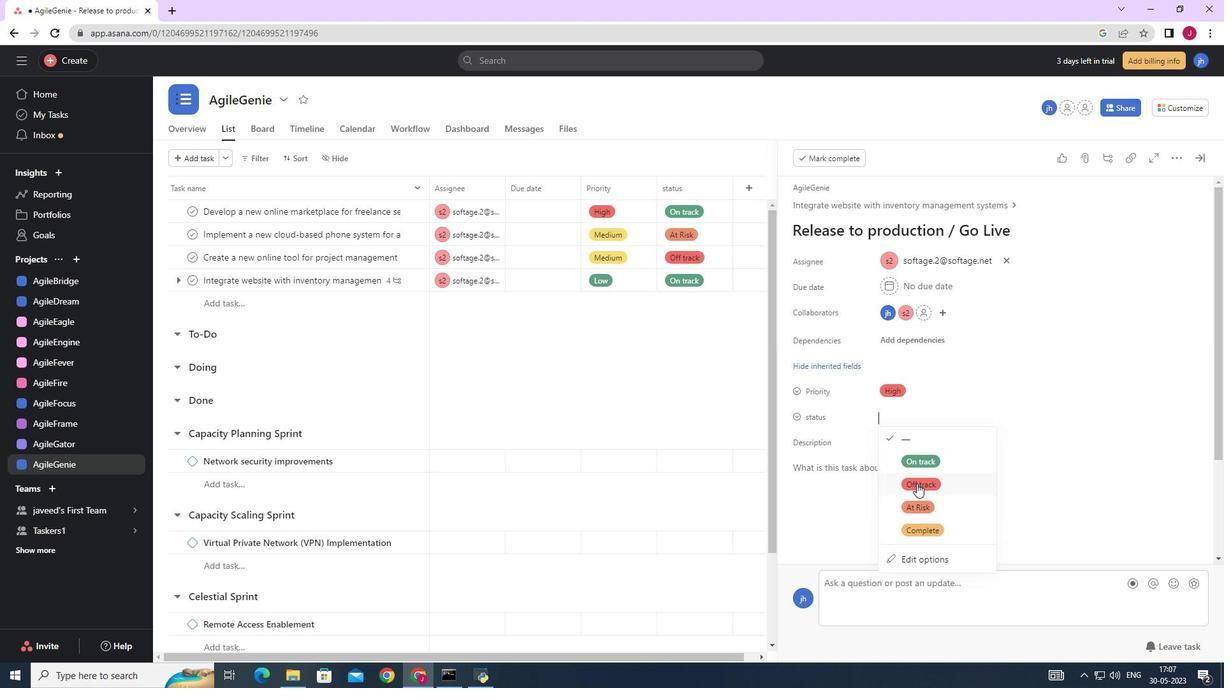 
Action: Mouse moved to (1204, 158)
Screenshot: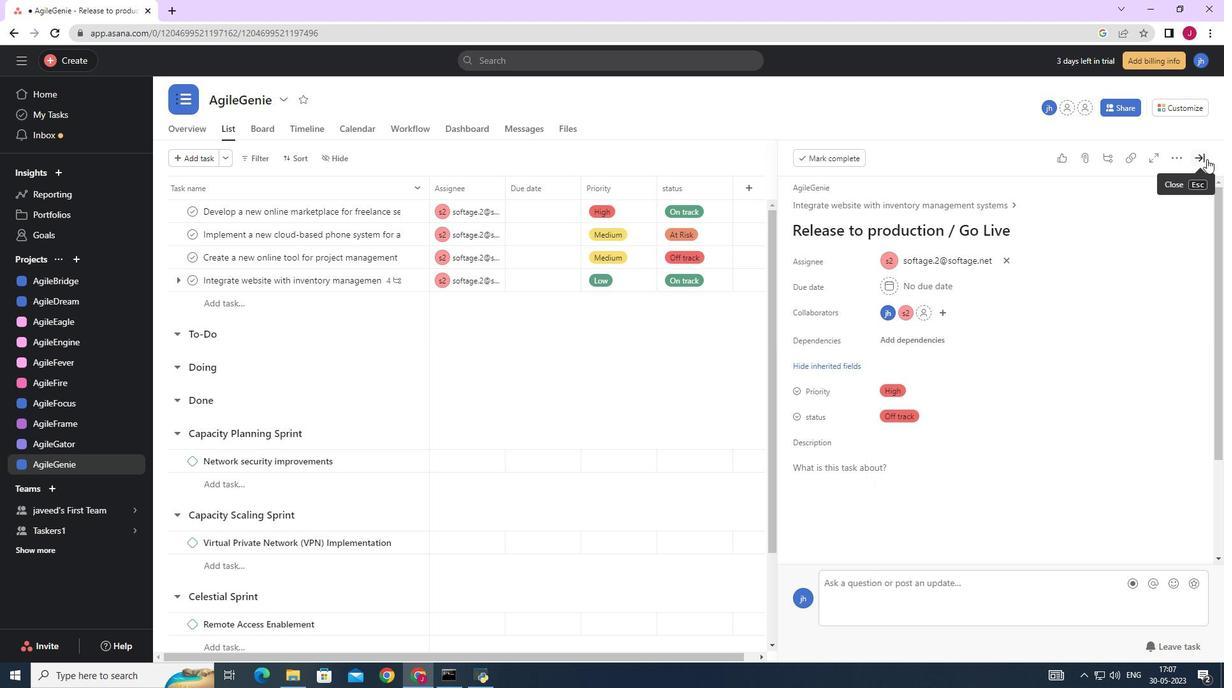 
Action: Mouse pressed left at (1204, 158)
Screenshot: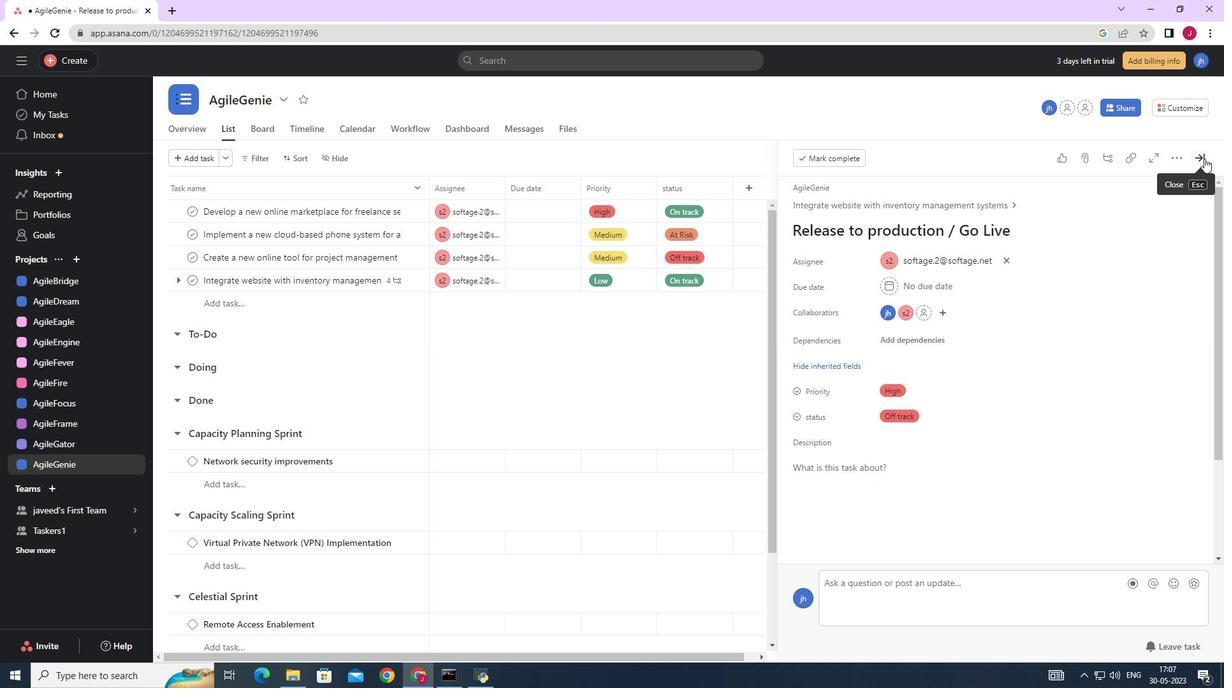 
Action: Mouse moved to (1202, 158)
Screenshot: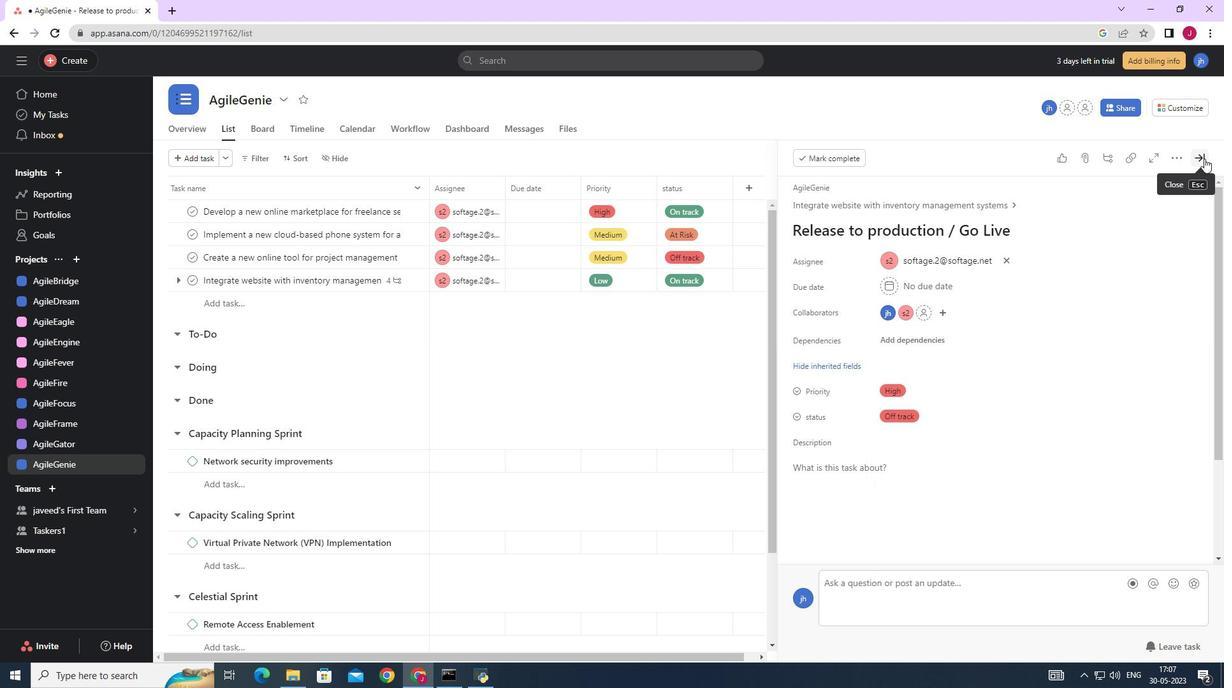 
